 Task: Search one way flight ticket for 2 adults, 4 children and 1 infant on lap in business from Seattle: King County International Airport (boeing Field) to Evansville: Evansville Regional Airport on 5-3-2023. Choice of flights is Sun country airlines. Number of bags: 8 checked bags. Price is upto 78000. Outbound departure time preference is 4:00.
Action: Mouse moved to (302, 260)
Screenshot: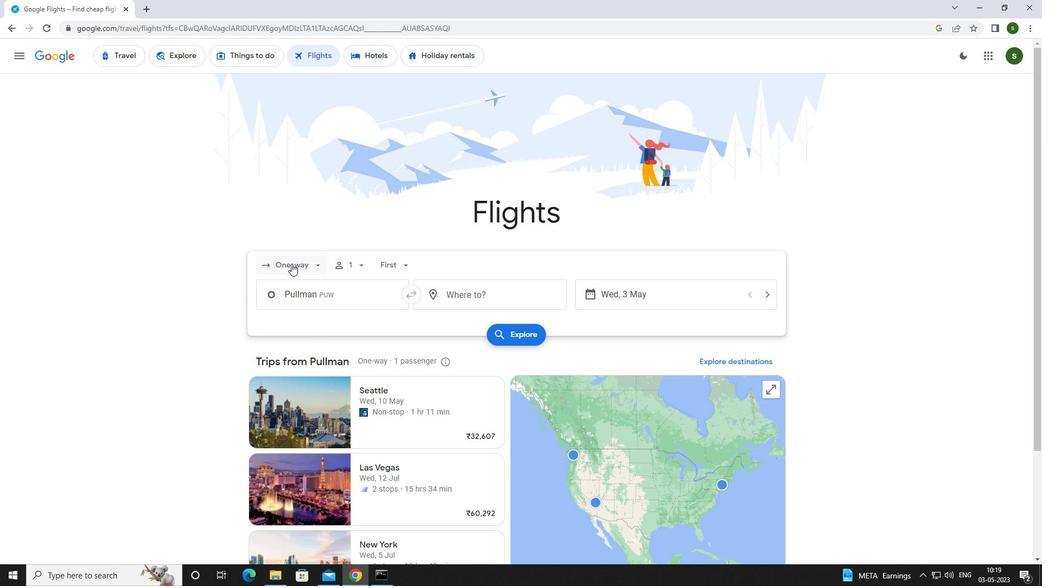 
Action: Mouse pressed left at (302, 260)
Screenshot: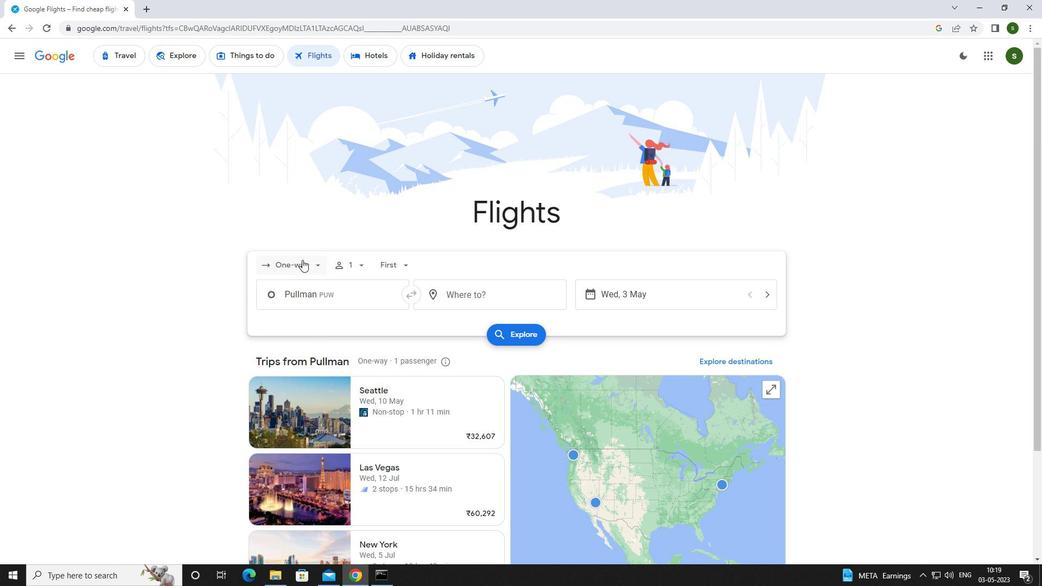 
Action: Mouse moved to (311, 316)
Screenshot: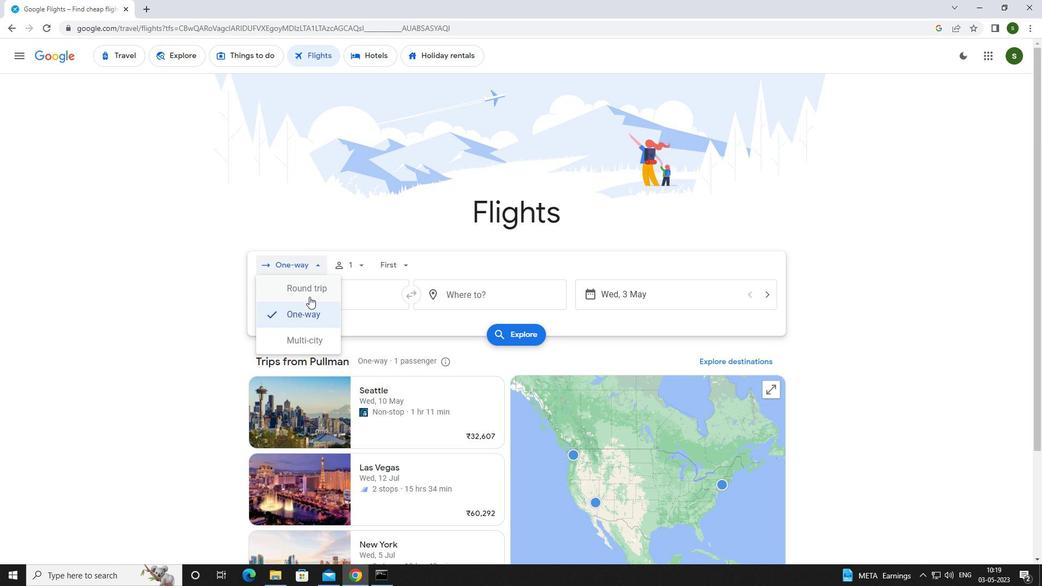 
Action: Mouse pressed left at (311, 316)
Screenshot: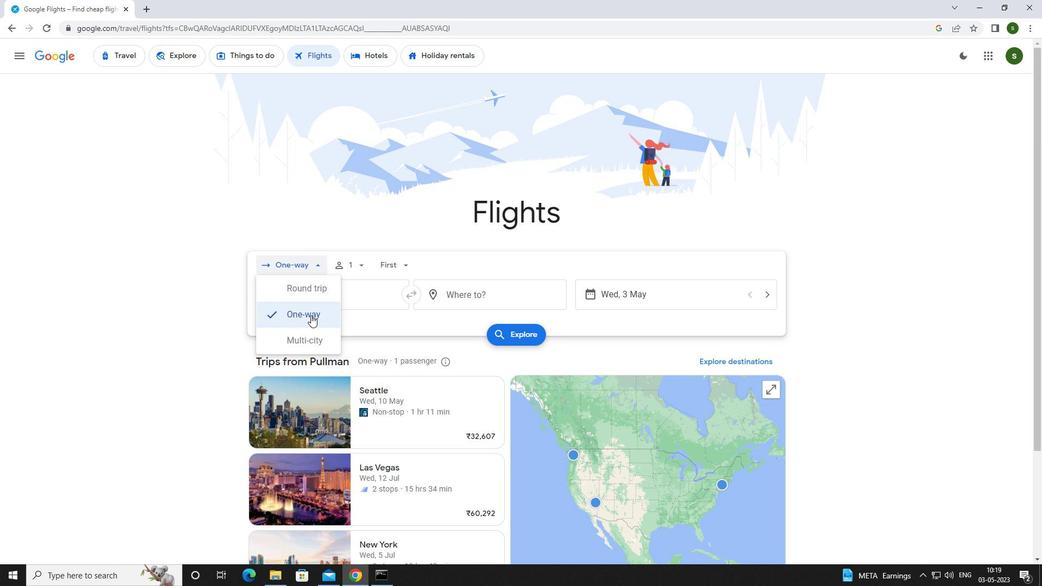 
Action: Mouse moved to (367, 269)
Screenshot: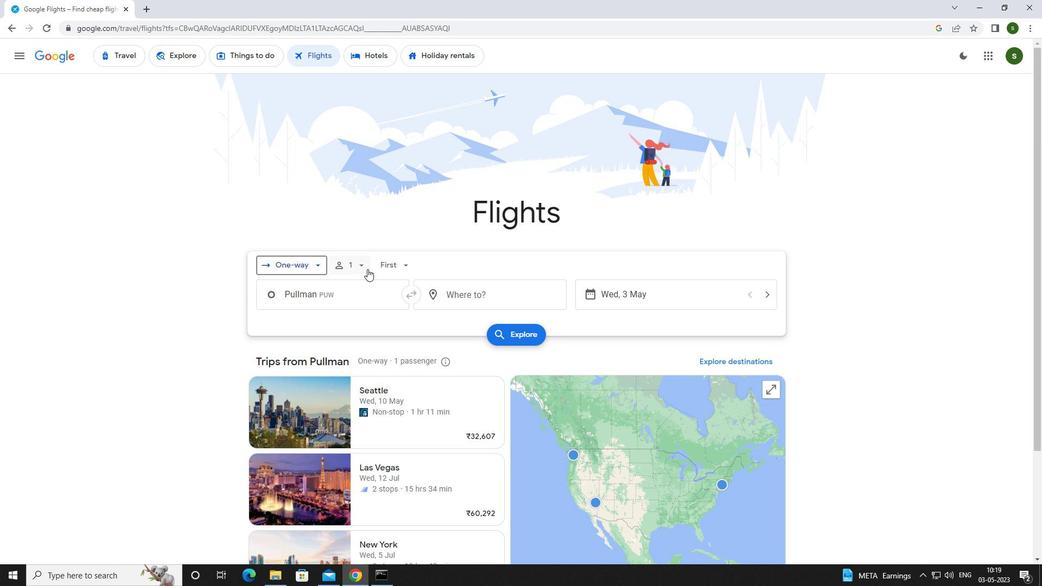 
Action: Mouse pressed left at (367, 269)
Screenshot: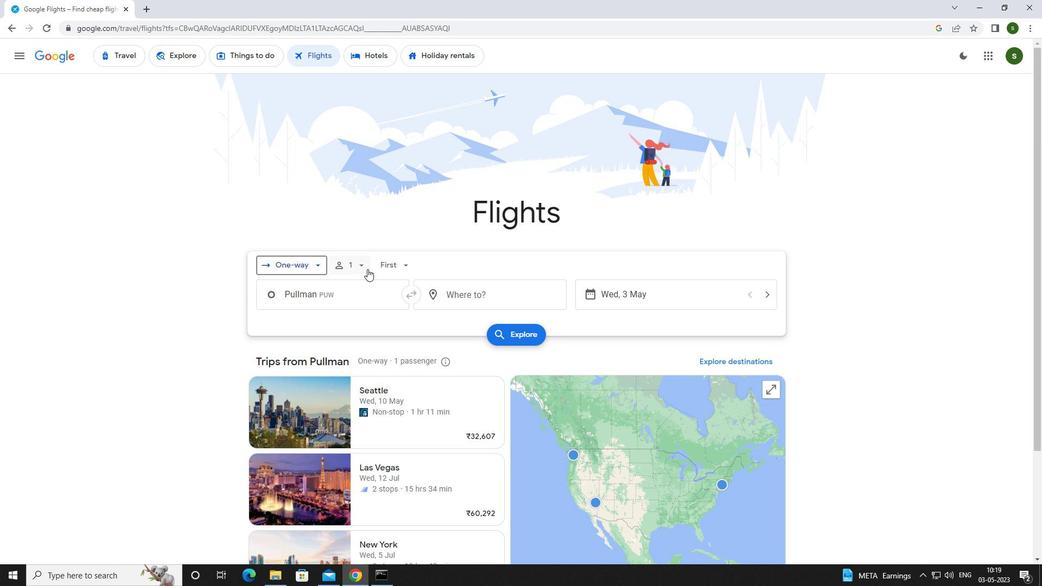 
Action: Mouse moved to (446, 293)
Screenshot: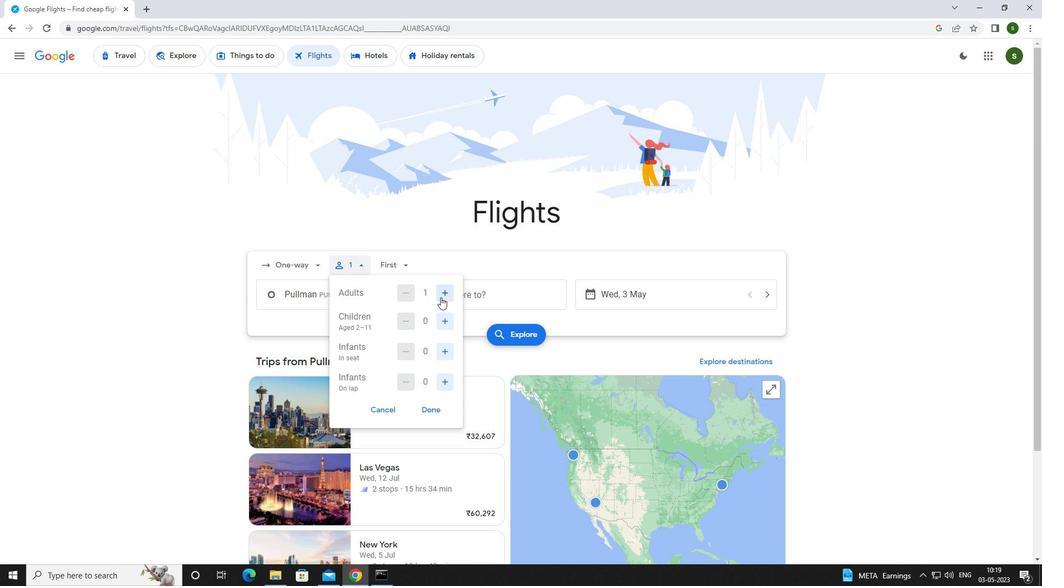 
Action: Mouse pressed left at (446, 293)
Screenshot: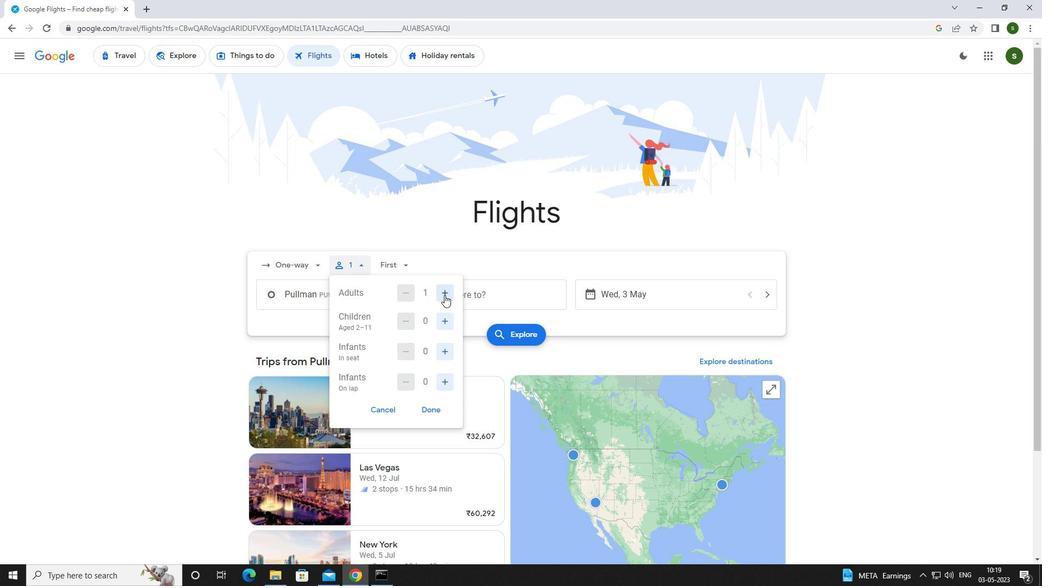 
Action: Mouse moved to (449, 322)
Screenshot: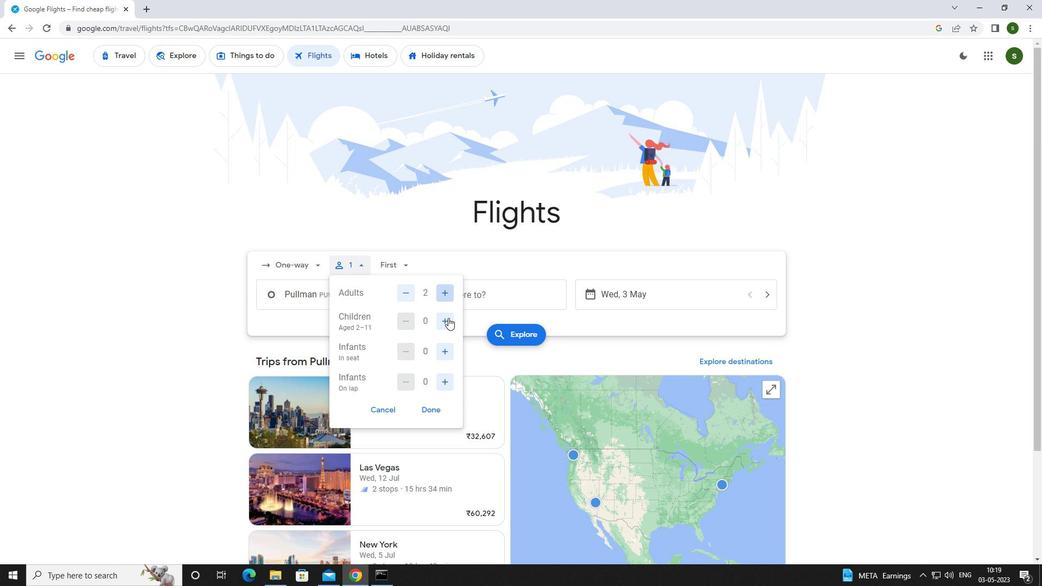 
Action: Mouse pressed left at (449, 322)
Screenshot: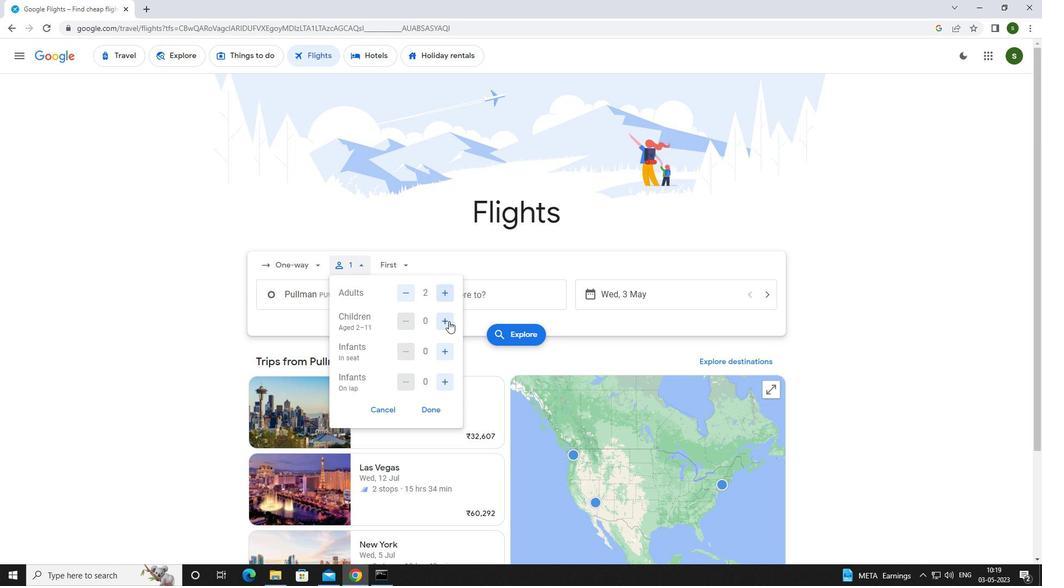 
Action: Mouse pressed left at (449, 322)
Screenshot: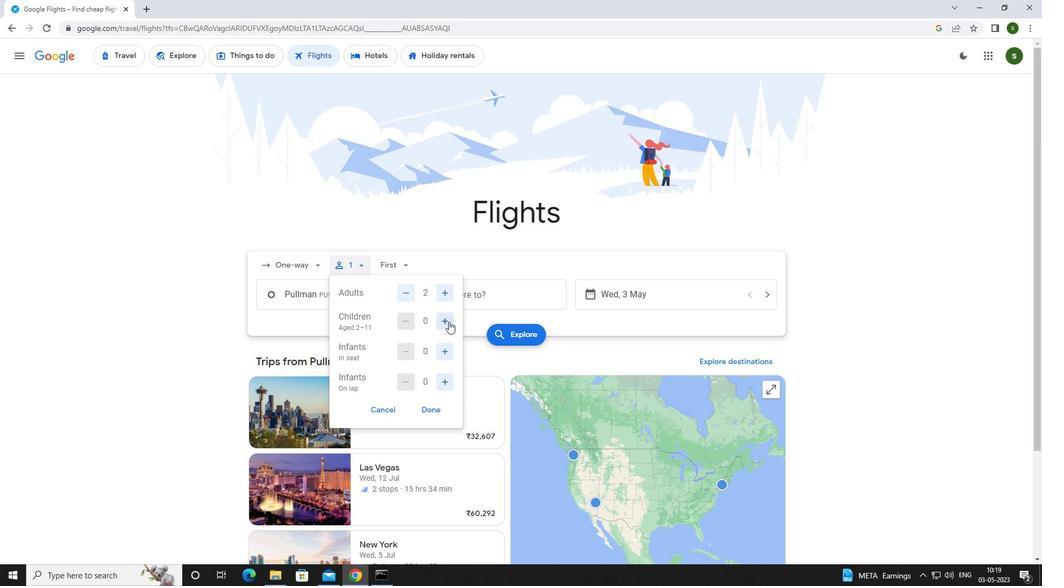 
Action: Mouse pressed left at (449, 322)
Screenshot: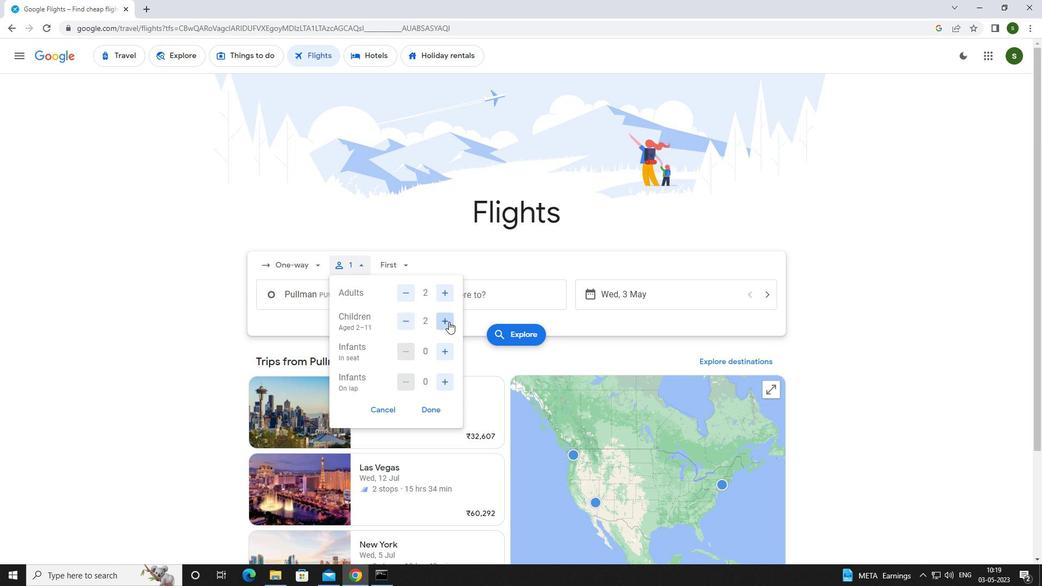 
Action: Mouse pressed left at (449, 322)
Screenshot: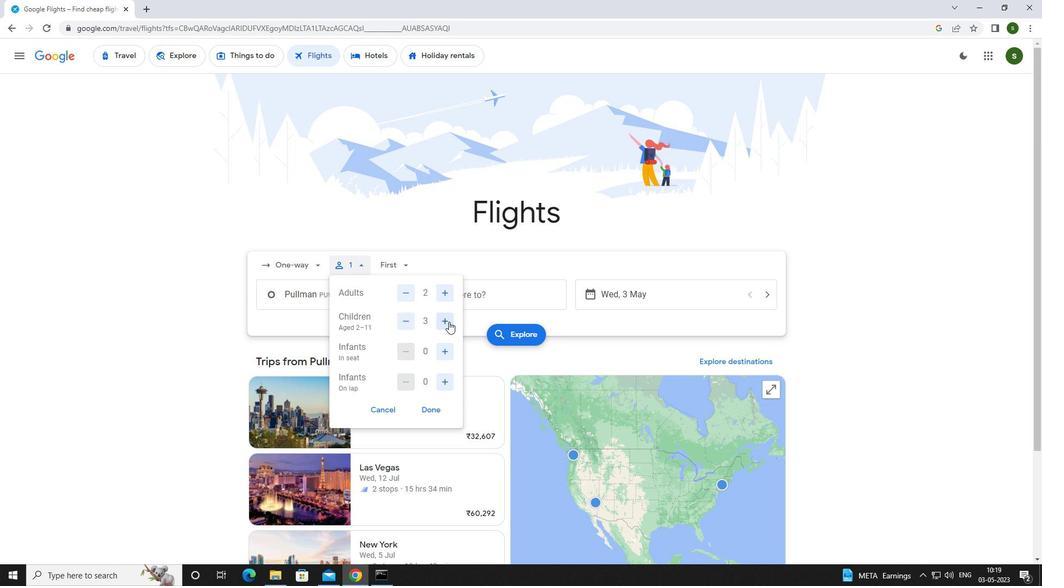 
Action: Mouse moved to (445, 375)
Screenshot: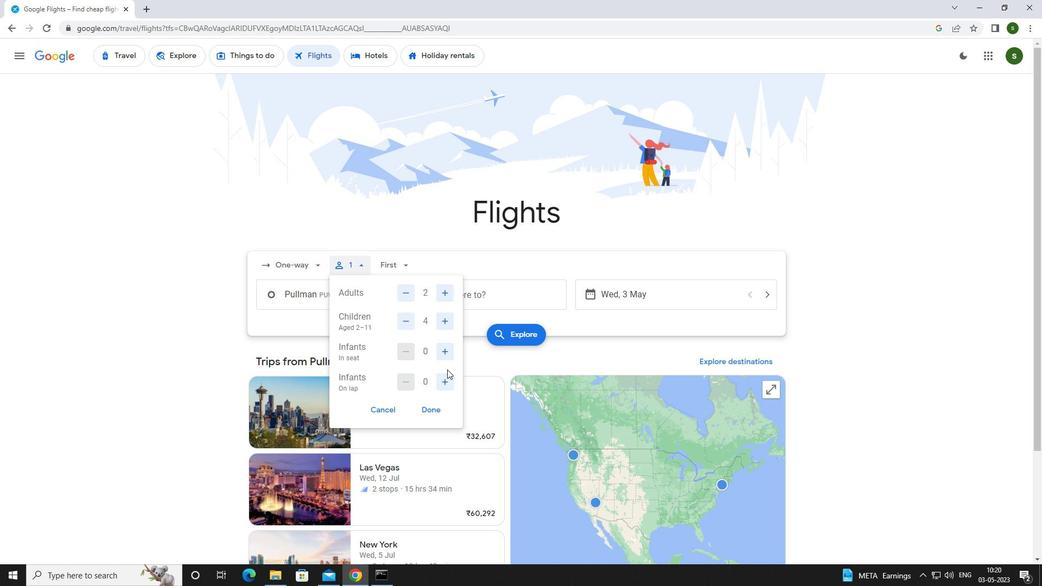 
Action: Mouse pressed left at (445, 375)
Screenshot: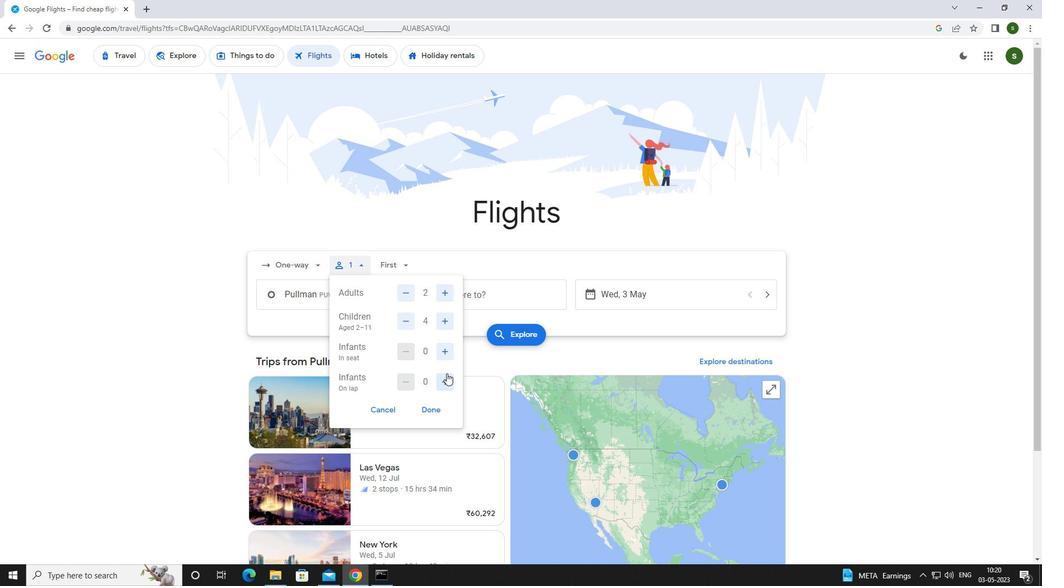 
Action: Mouse moved to (400, 261)
Screenshot: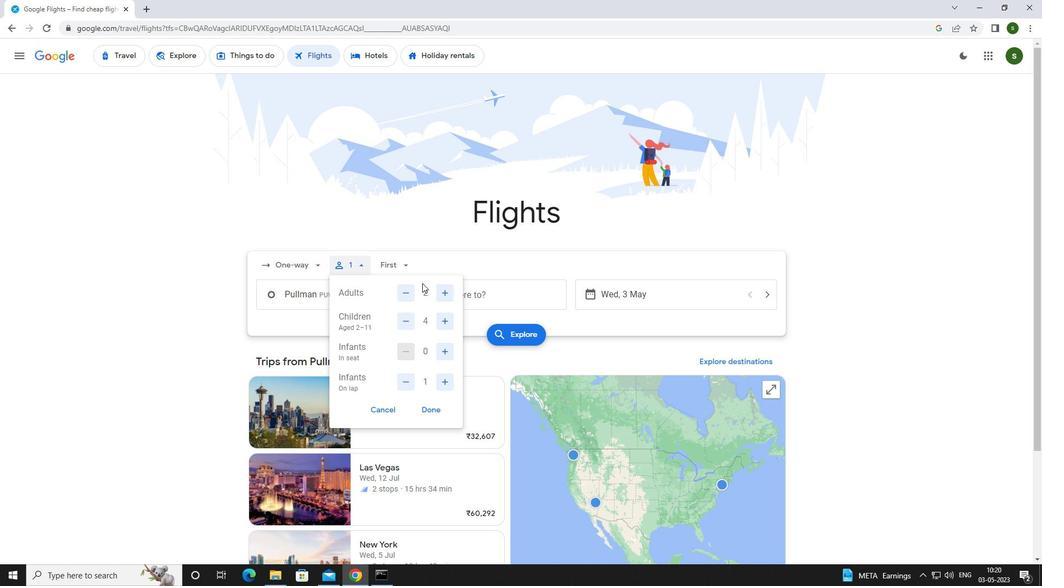 
Action: Mouse pressed left at (400, 261)
Screenshot: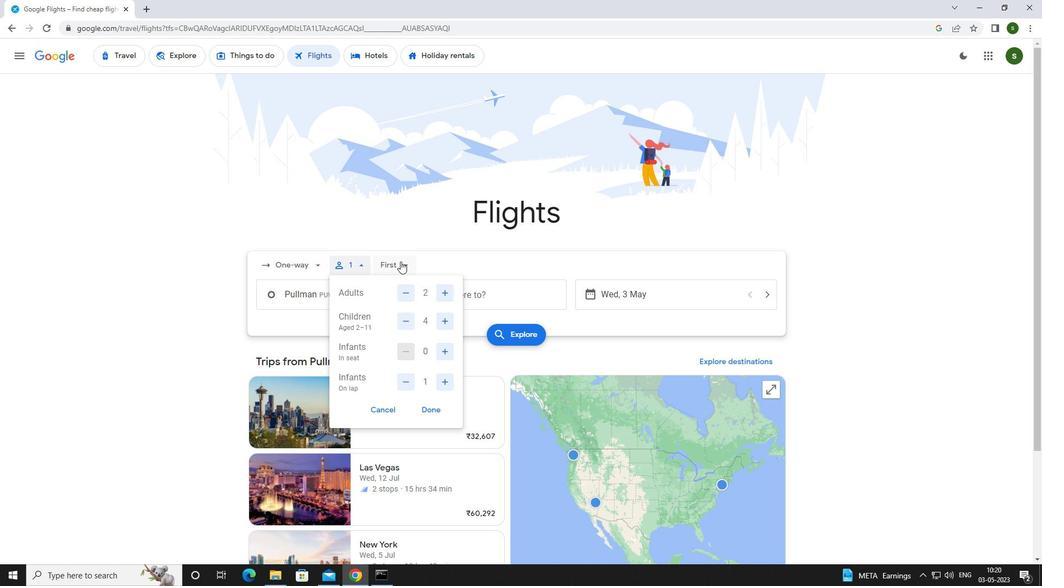 
Action: Mouse moved to (415, 343)
Screenshot: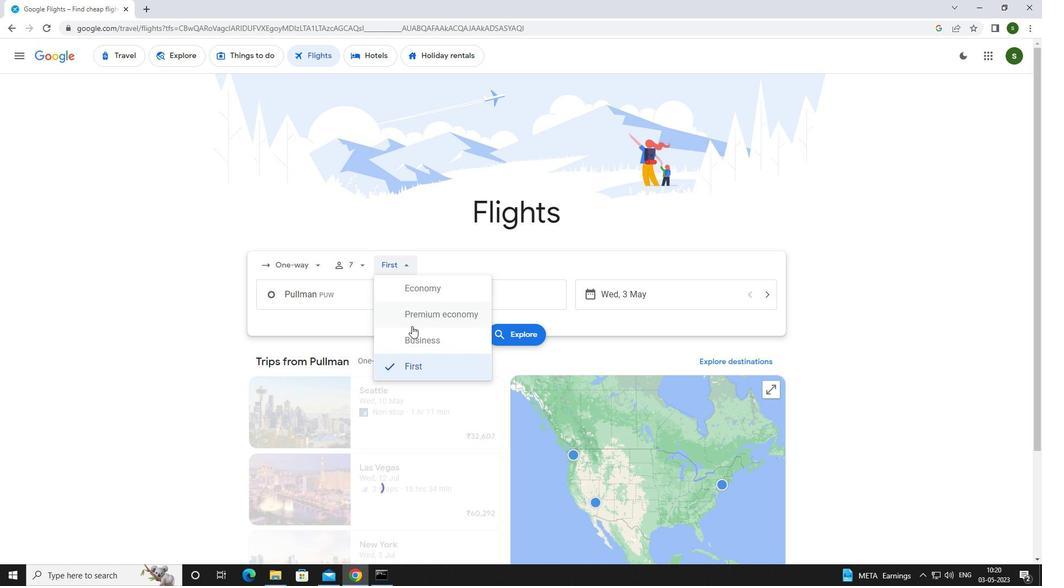 
Action: Mouse pressed left at (415, 343)
Screenshot: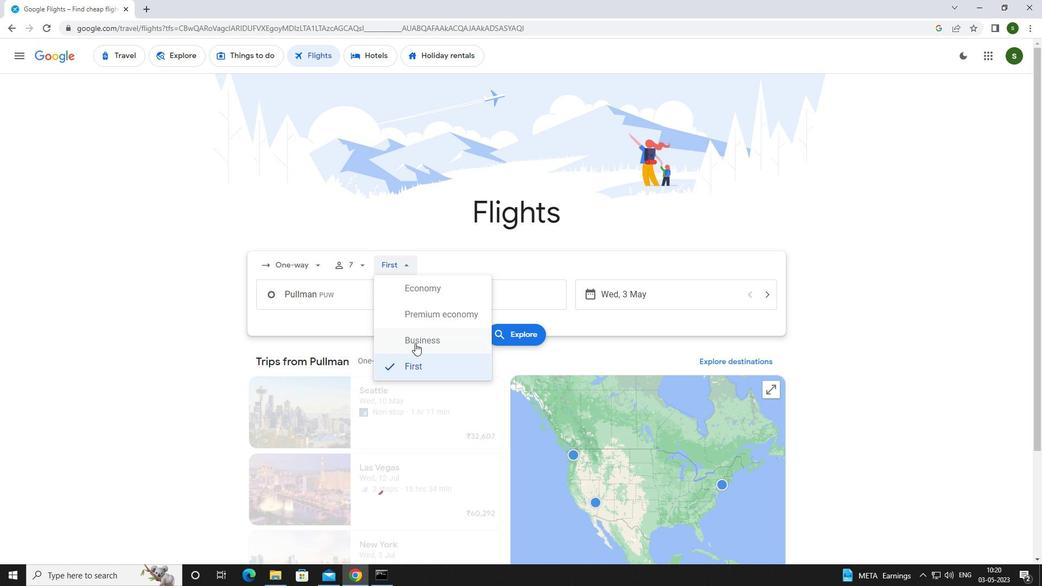 
Action: Mouse moved to (380, 296)
Screenshot: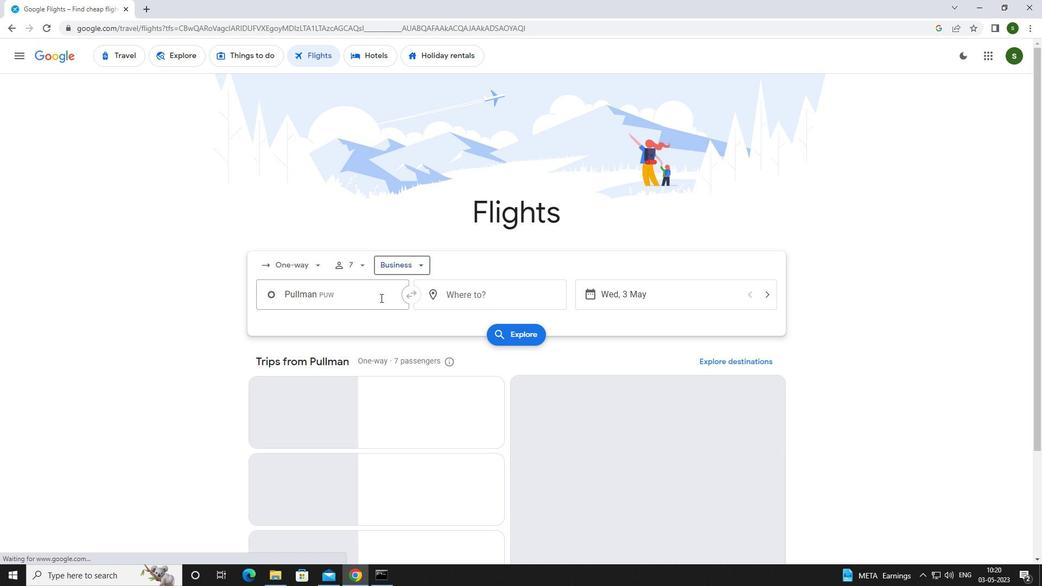 
Action: Mouse pressed left at (380, 296)
Screenshot: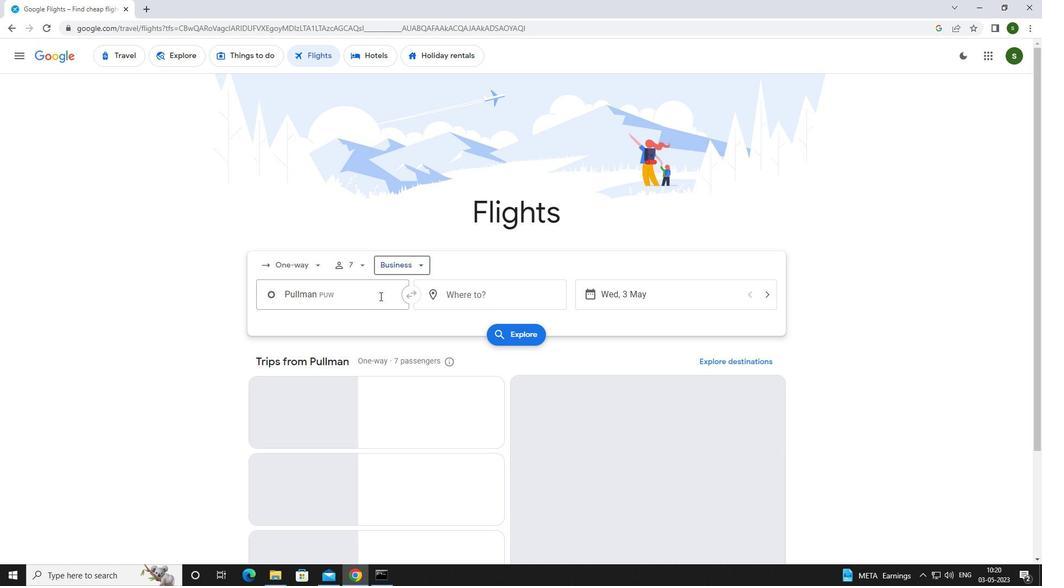 
Action: Key pressed <Key.caps_lock>k<Key.caps_lock>ing<Key.space><Key.caps_lock>c<Key.caps_lock>ou
Screenshot: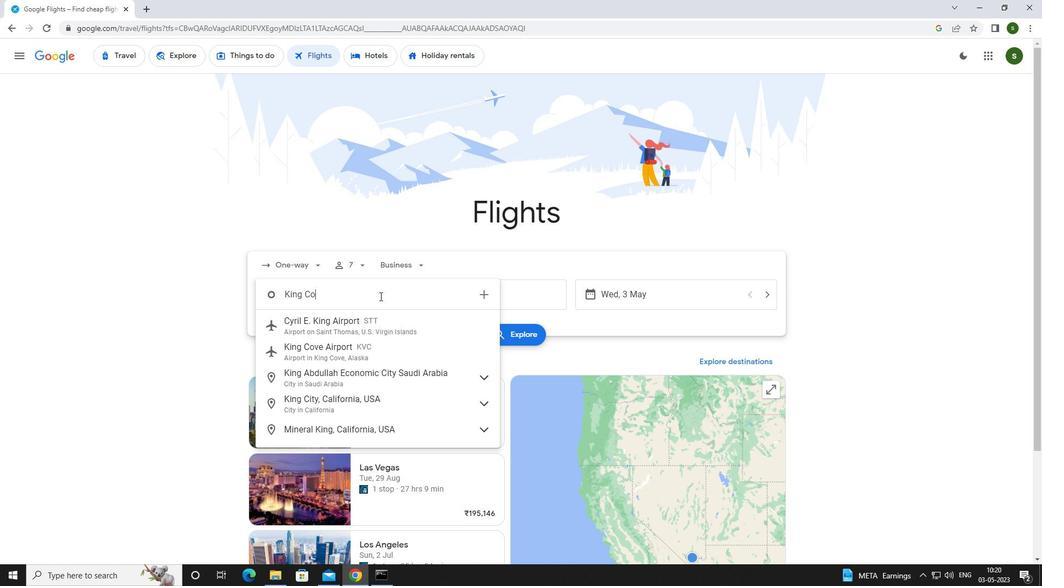 
Action: Mouse moved to (380, 296)
Screenshot: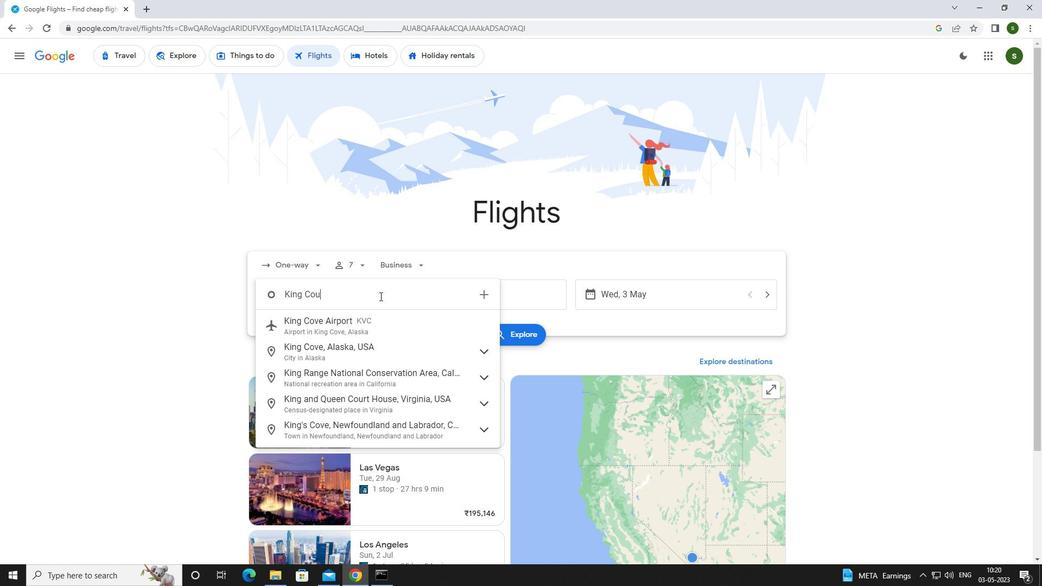 
Action: Key pressed nty
Screenshot: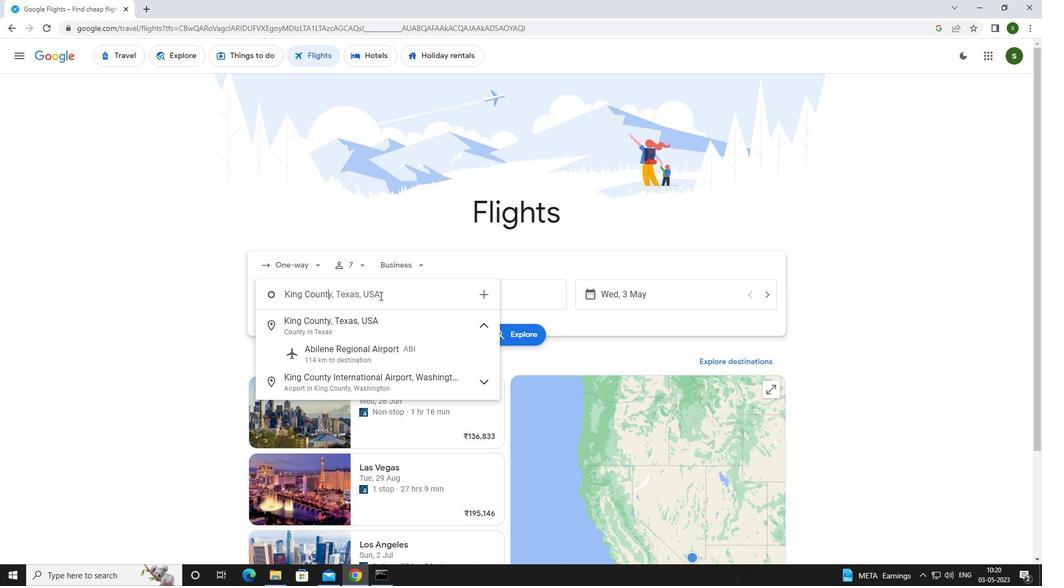 
Action: Mouse moved to (403, 381)
Screenshot: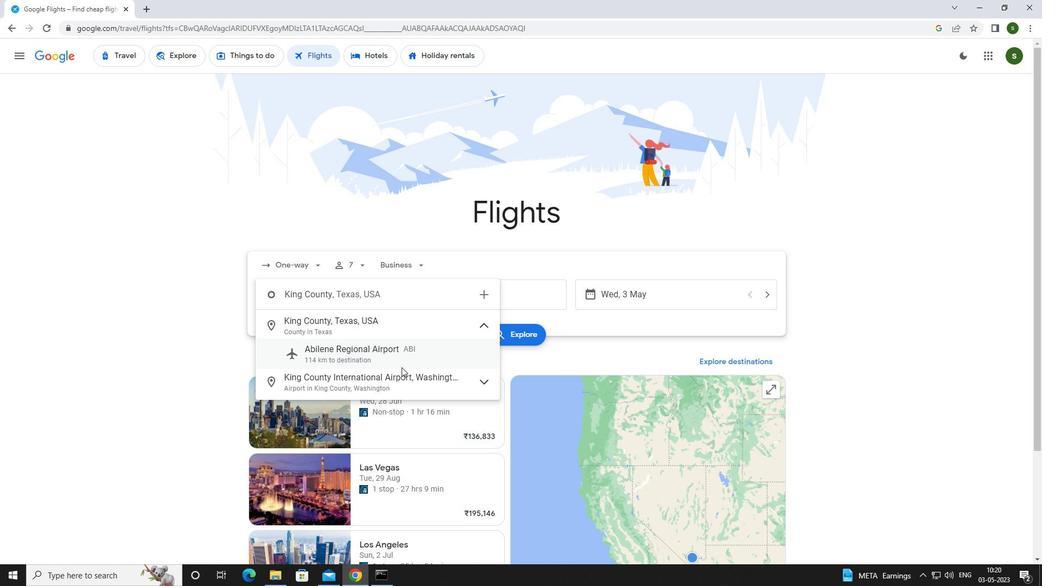 
Action: Mouse pressed left at (403, 381)
Screenshot: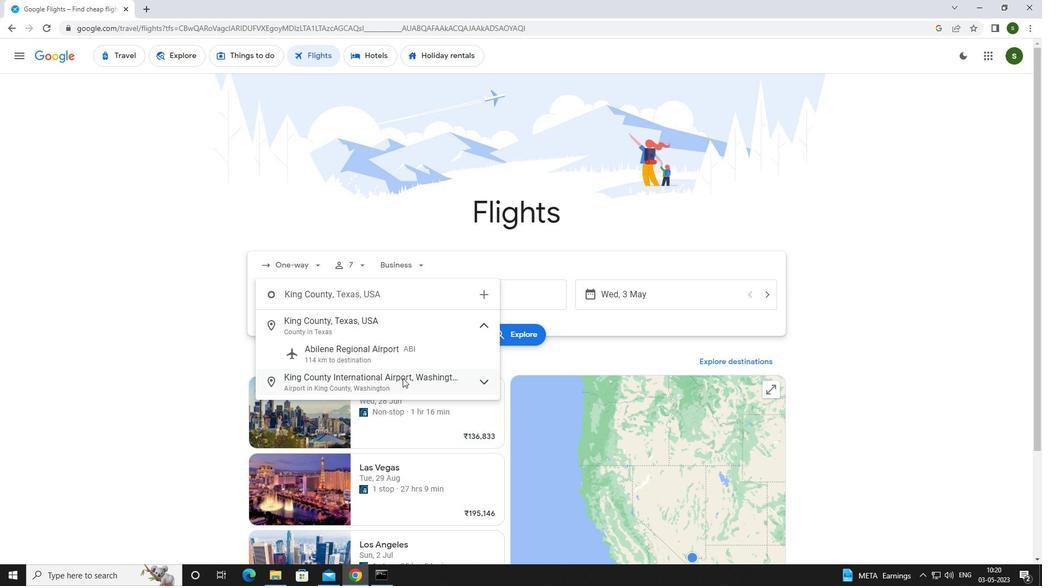 
Action: Mouse moved to (501, 300)
Screenshot: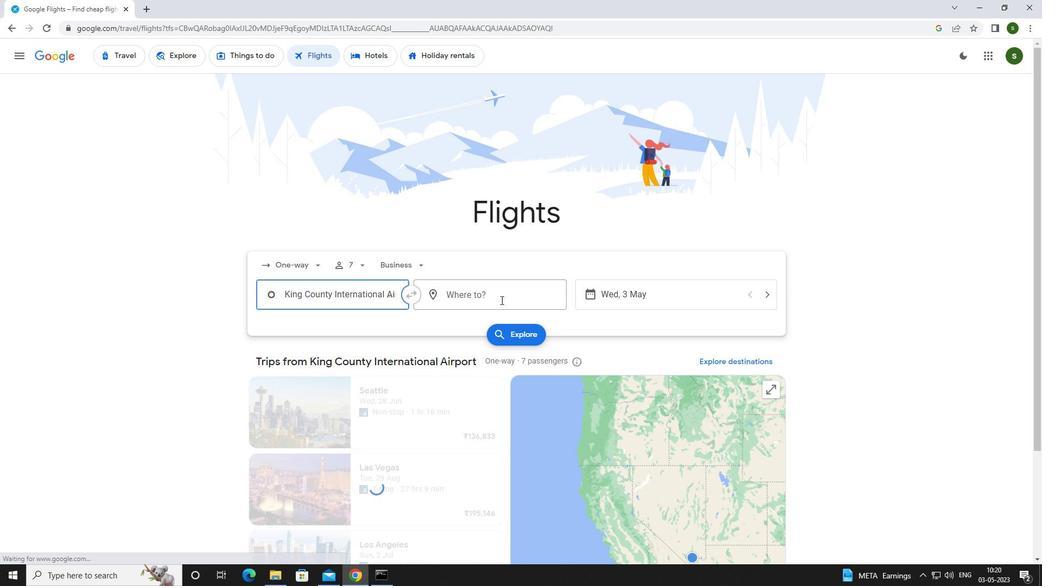 
Action: Mouse pressed left at (501, 300)
Screenshot: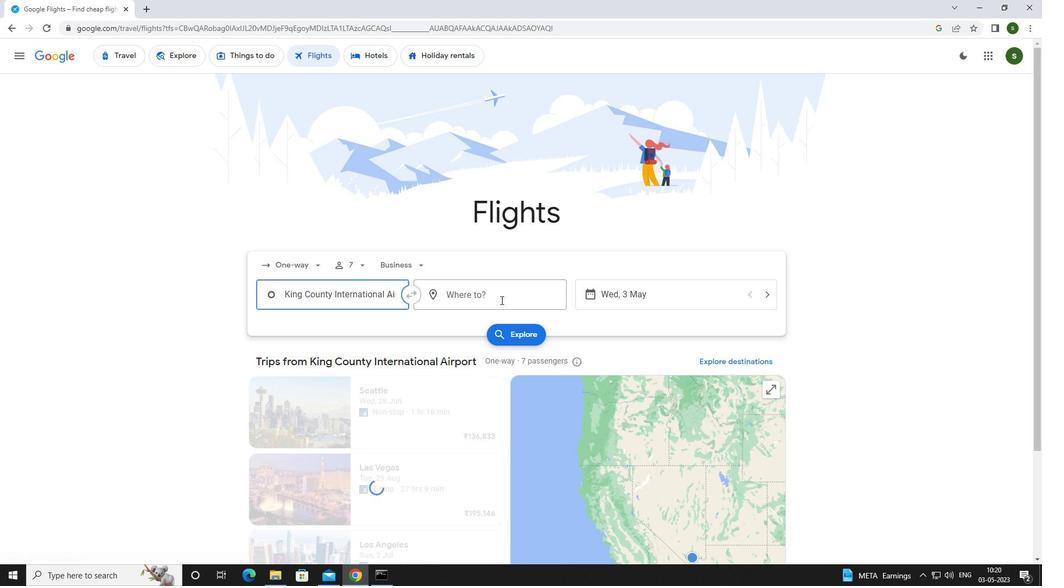 
Action: Key pressed <Key.caps_lock>e<Key.caps_lock>vansv
Screenshot: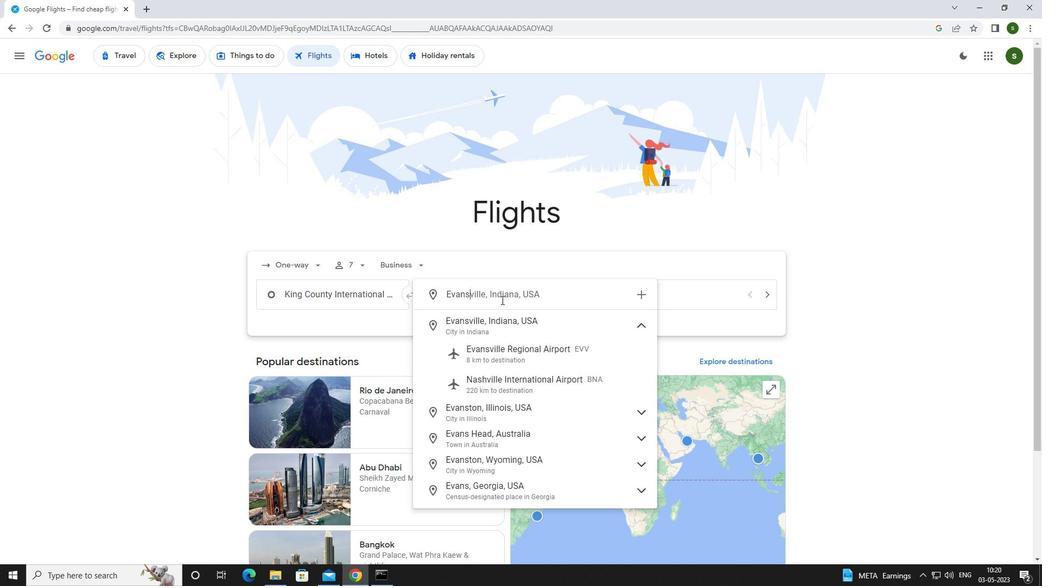 
Action: Mouse moved to (511, 344)
Screenshot: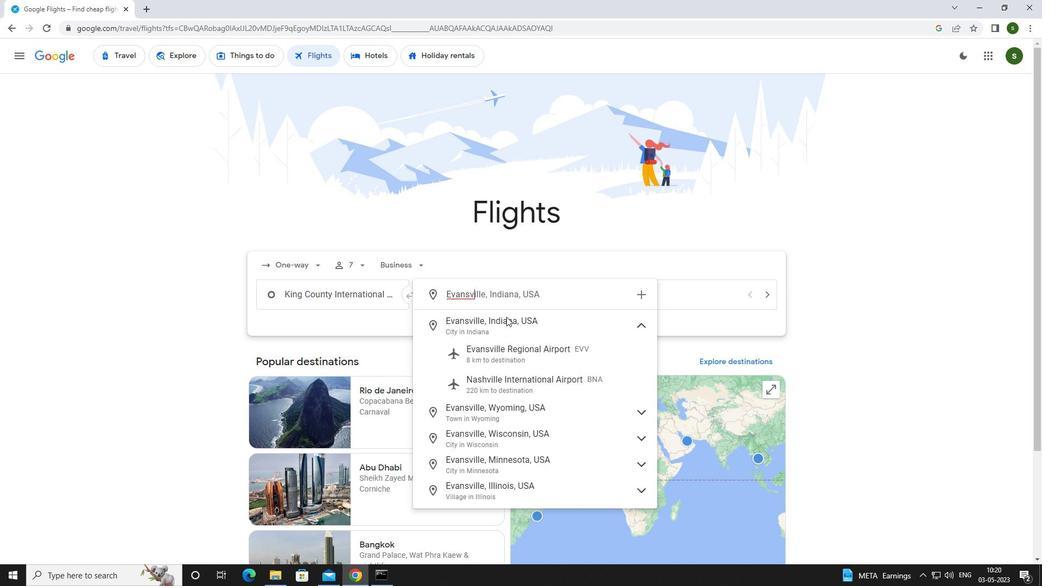 
Action: Mouse pressed left at (511, 344)
Screenshot: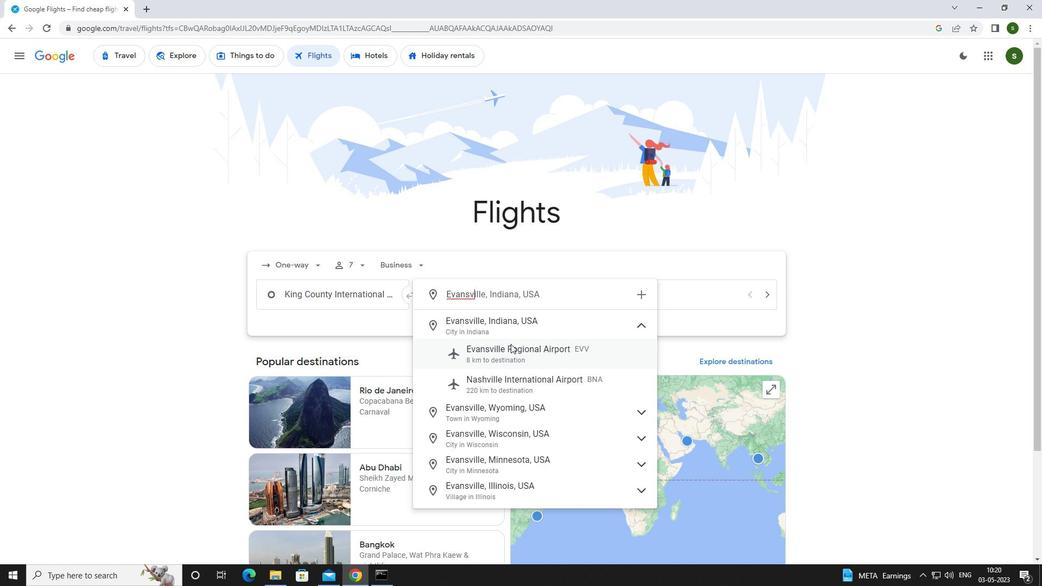 
Action: Mouse moved to (669, 291)
Screenshot: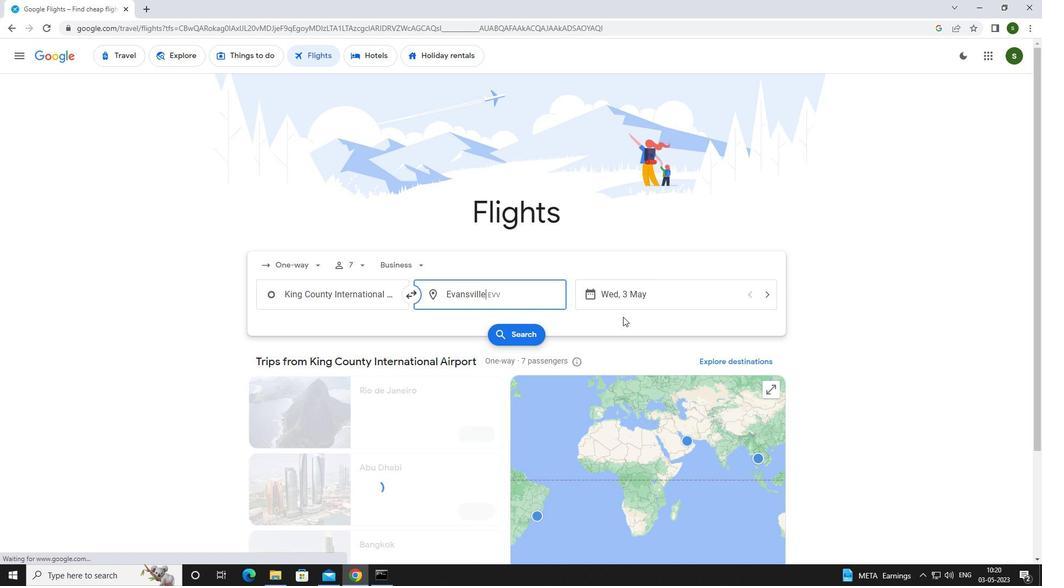 
Action: Mouse pressed left at (669, 291)
Screenshot: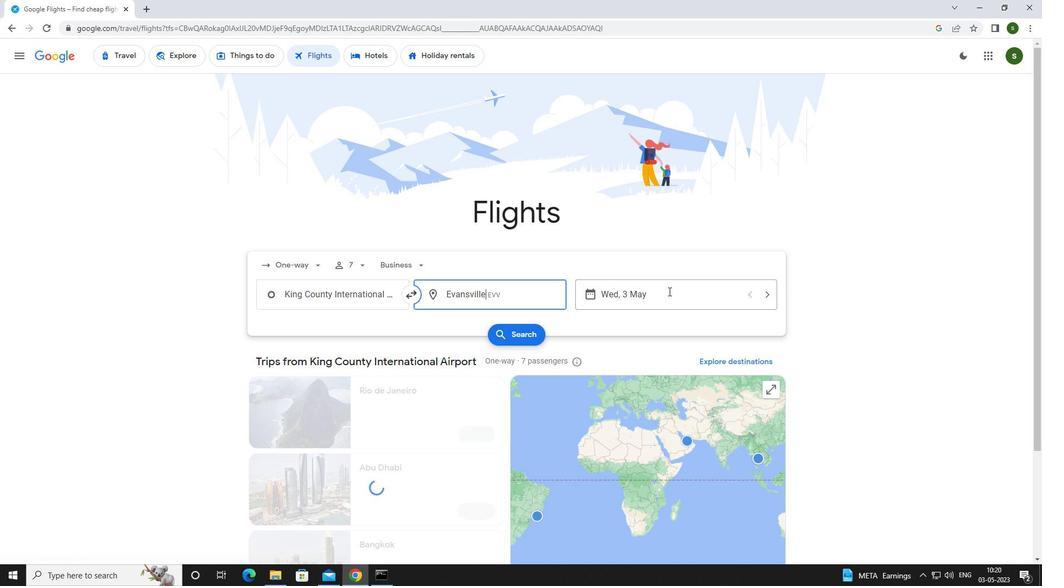 
Action: Mouse moved to (461, 363)
Screenshot: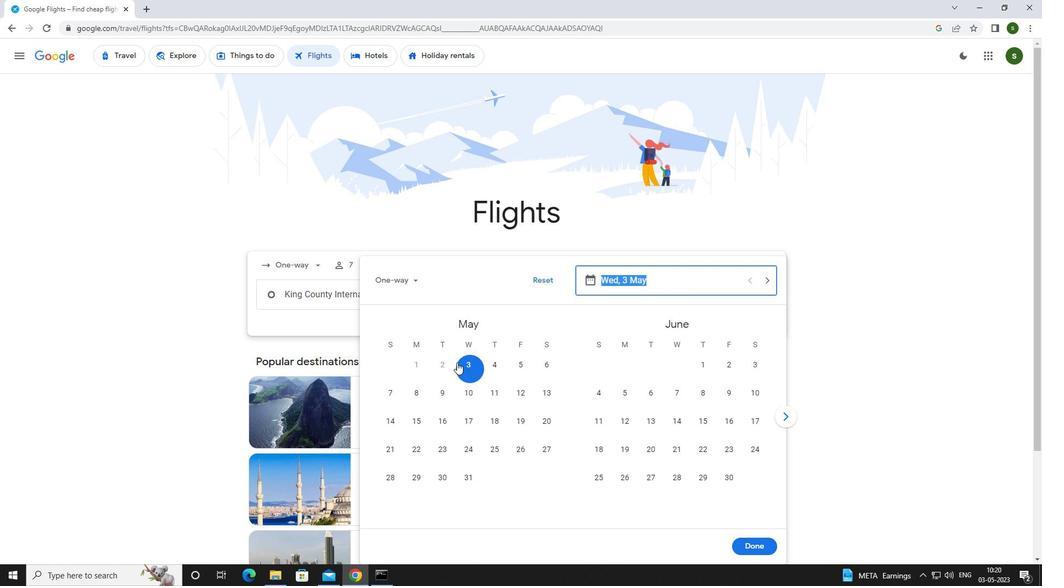 
Action: Mouse pressed left at (461, 363)
Screenshot: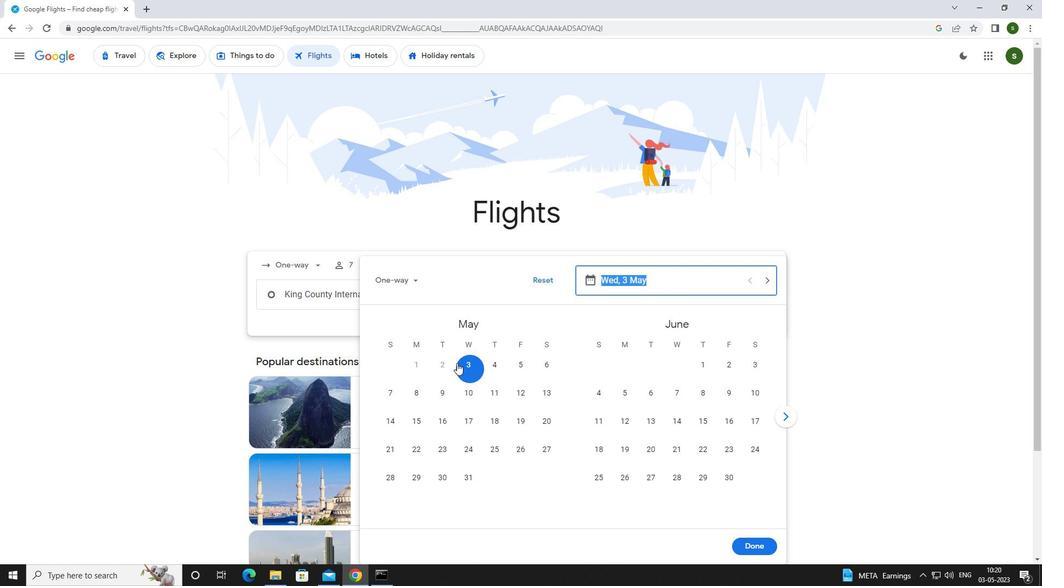 
Action: Mouse moved to (745, 541)
Screenshot: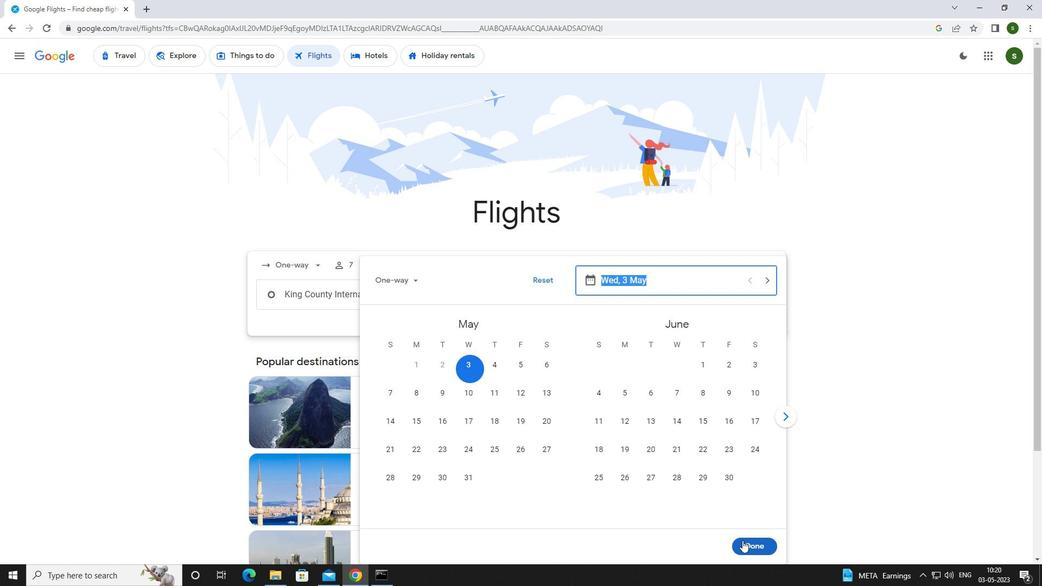 
Action: Mouse pressed left at (745, 541)
Screenshot: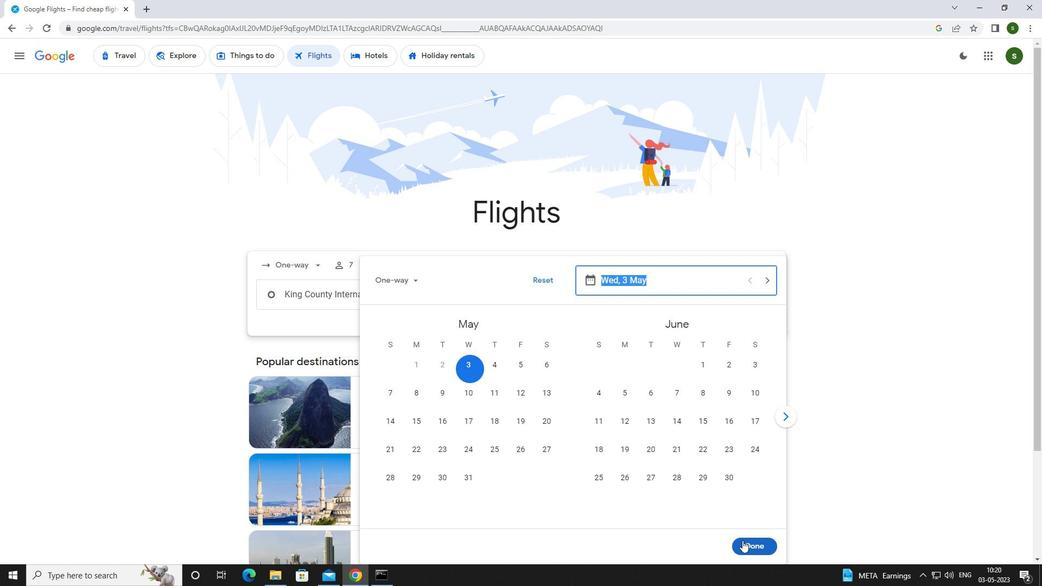 
Action: Mouse moved to (509, 337)
Screenshot: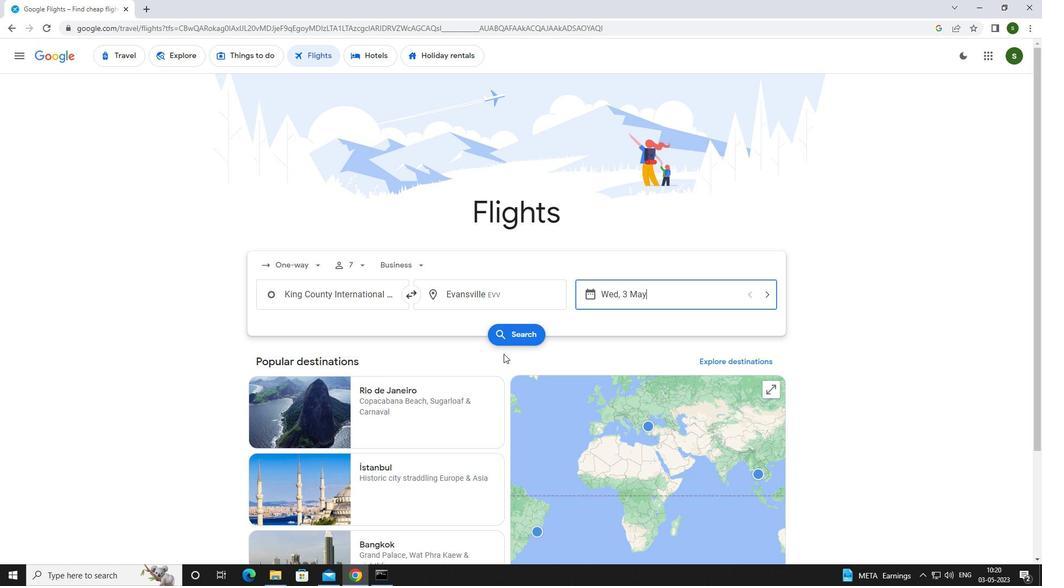 
Action: Mouse pressed left at (509, 337)
Screenshot: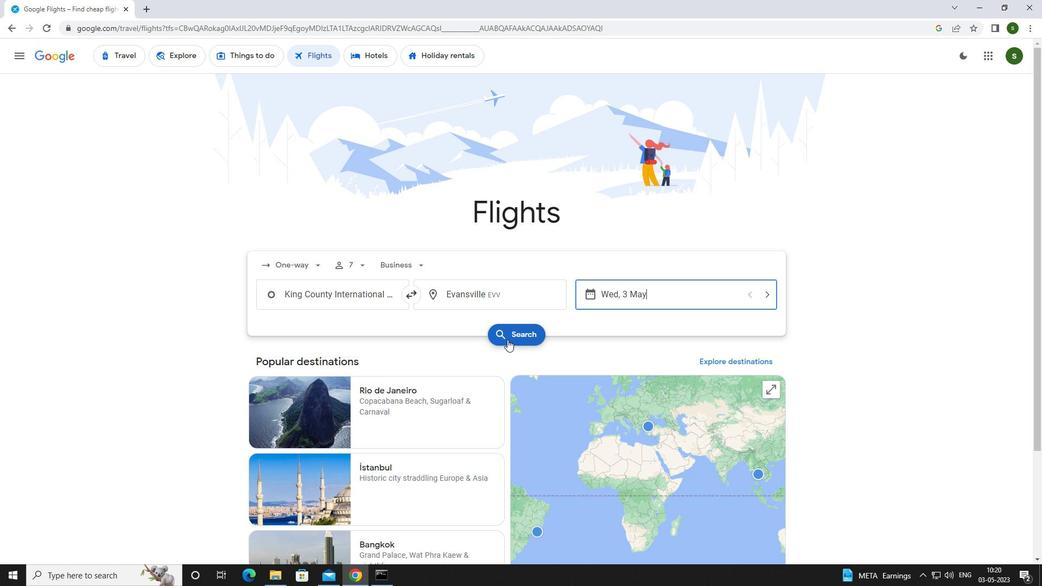 
Action: Mouse moved to (277, 156)
Screenshot: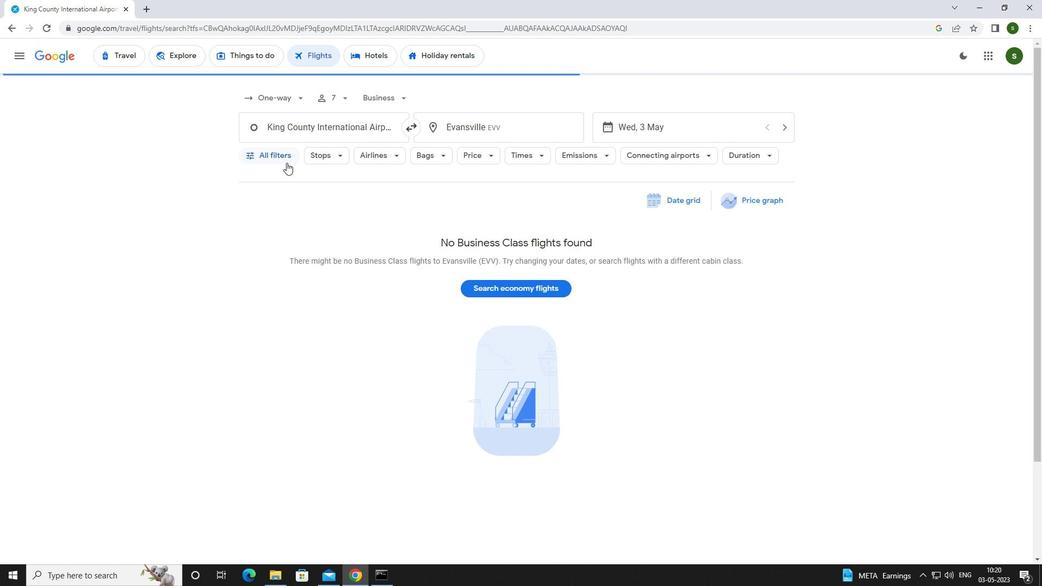 
Action: Mouse pressed left at (277, 156)
Screenshot: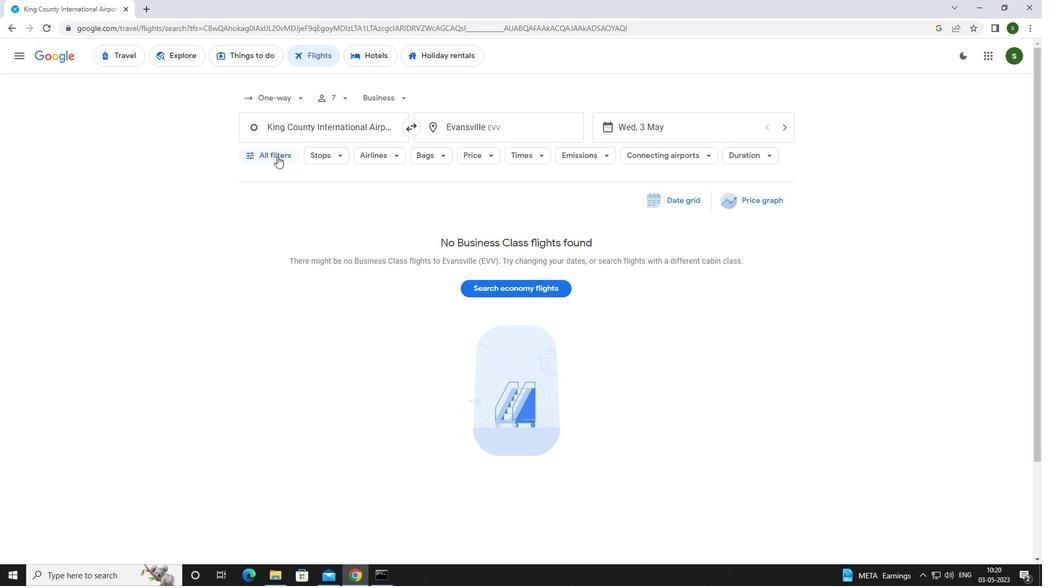 
Action: Mouse moved to (406, 383)
Screenshot: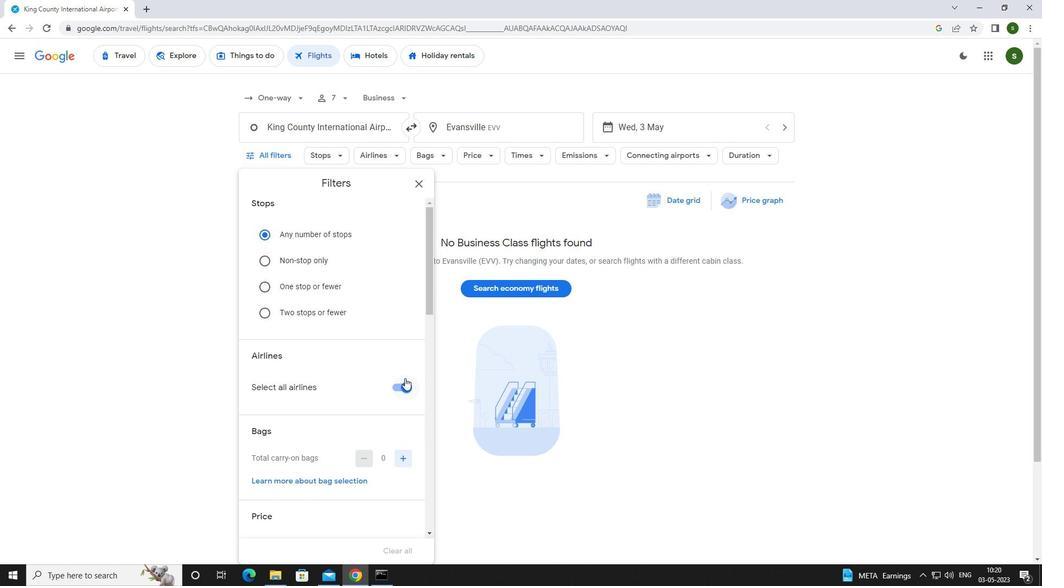 
Action: Mouse pressed left at (406, 383)
Screenshot: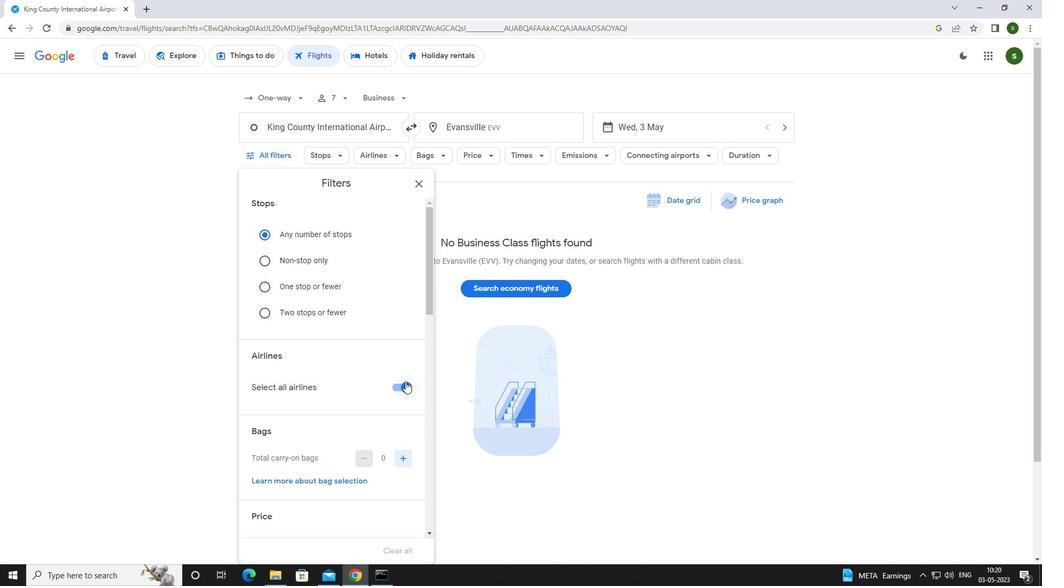 
Action: Mouse moved to (387, 288)
Screenshot: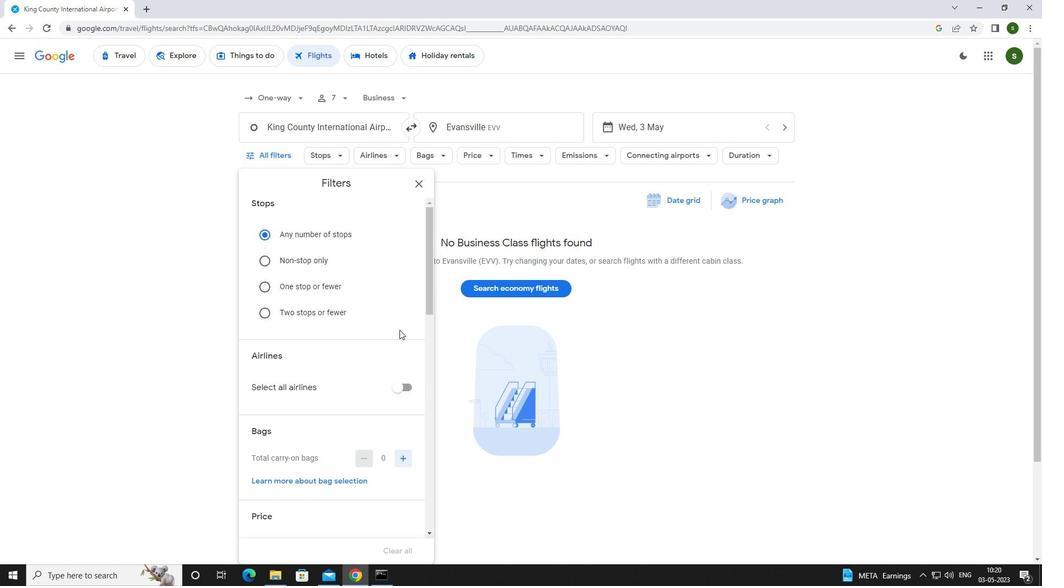 
Action: Mouse scrolled (387, 287) with delta (0, 0)
Screenshot: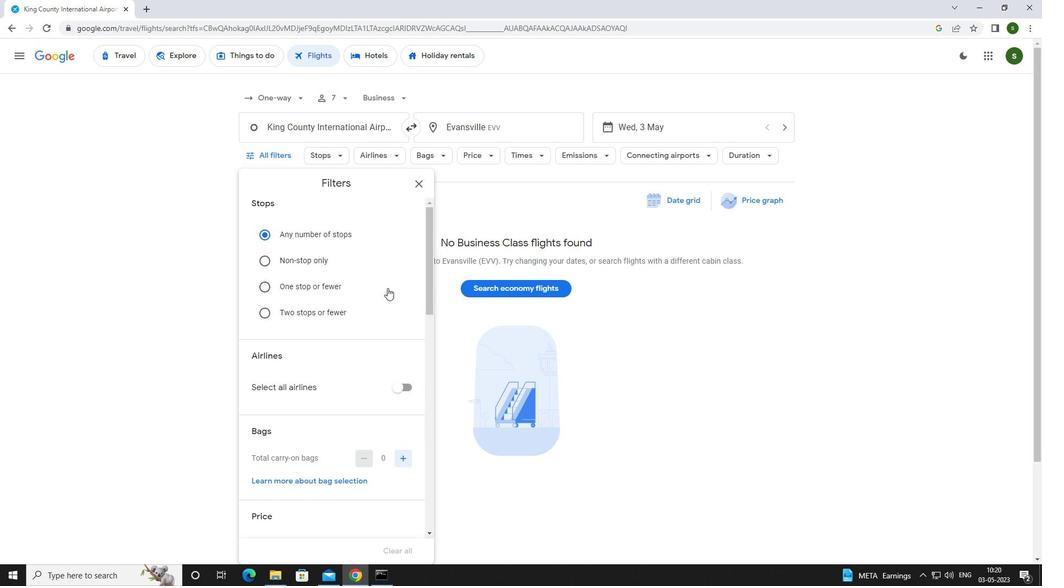 
Action: Mouse scrolled (387, 287) with delta (0, 0)
Screenshot: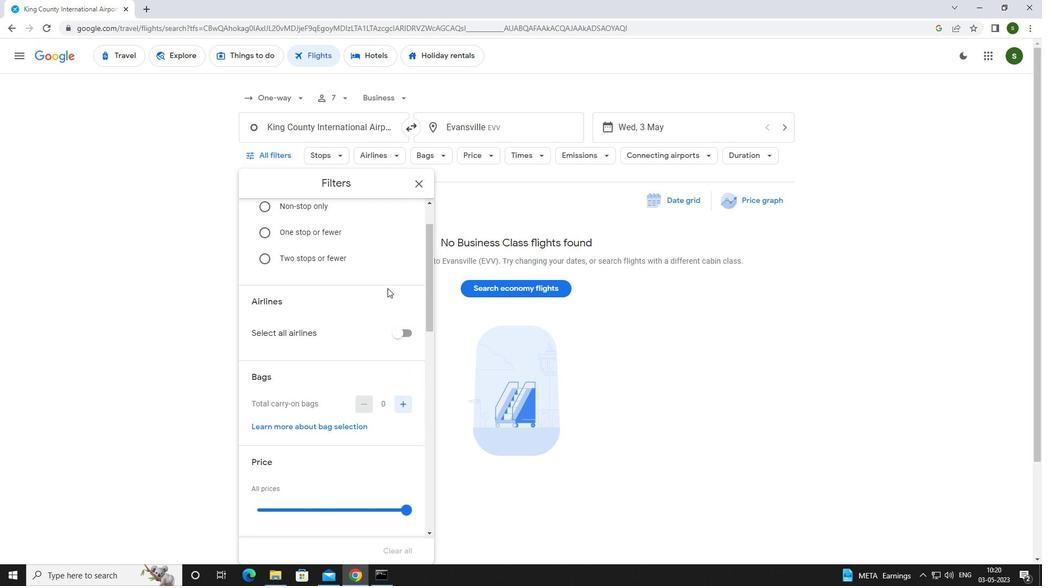 
Action: Mouse scrolled (387, 287) with delta (0, 0)
Screenshot: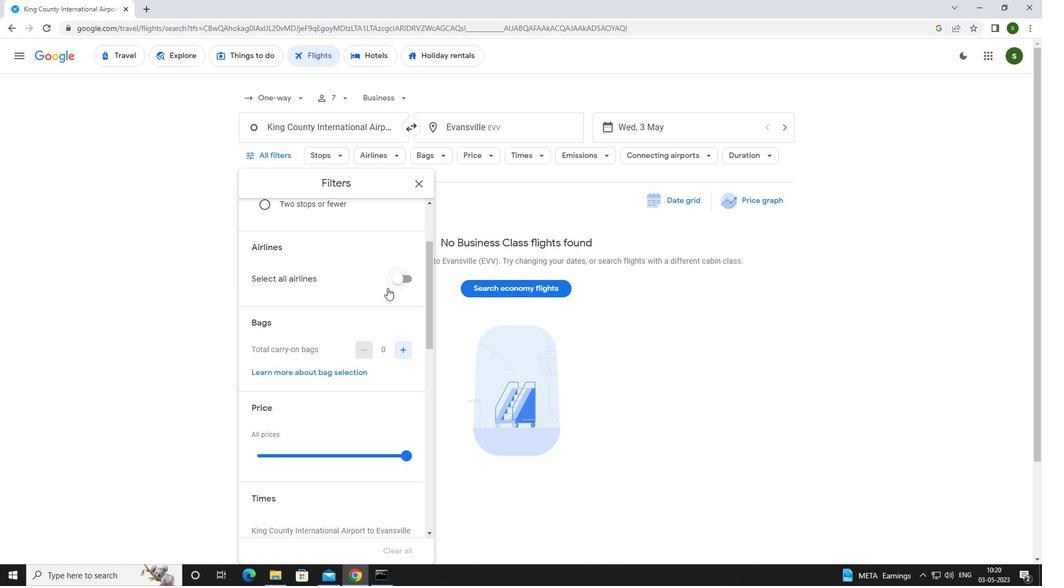 
Action: Mouse scrolled (387, 288) with delta (0, 0)
Screenshot: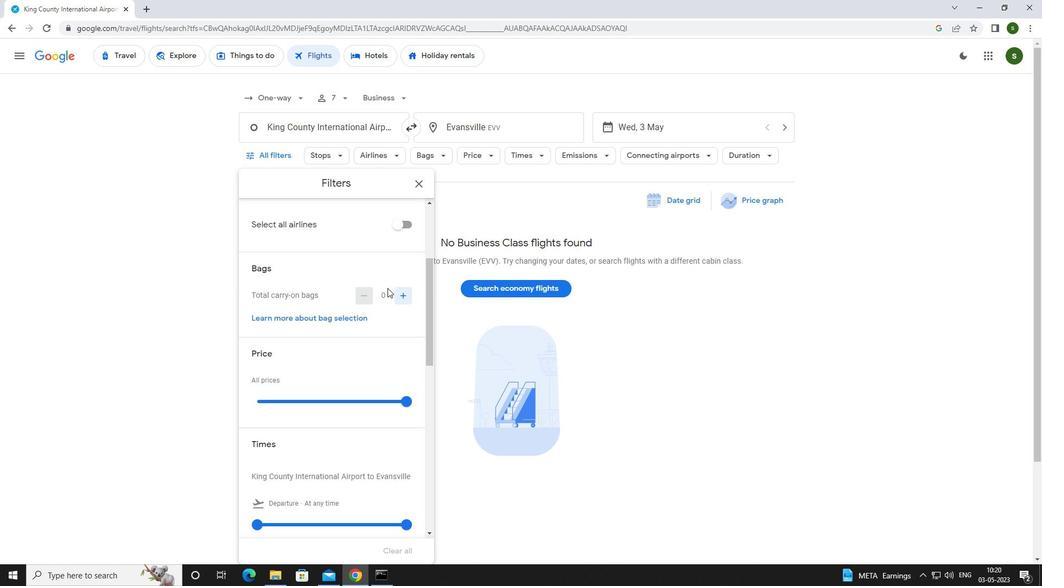
Action: Mouse scrolled (387, 288) with delta (0, 0)
Screenshot: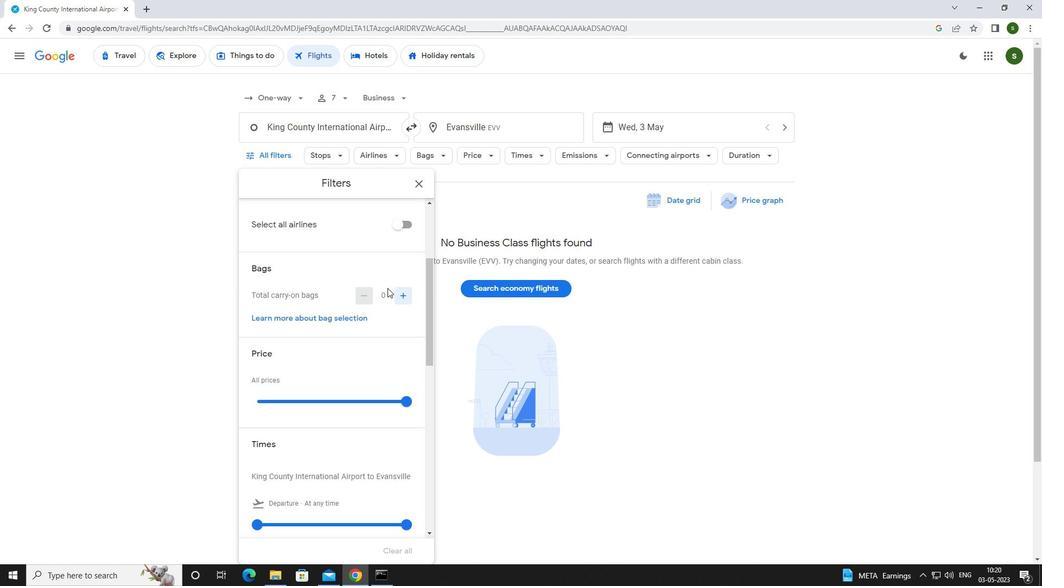 
Action: Mouse scrolled (387, 287) with delta (0, 0)
Screenshot: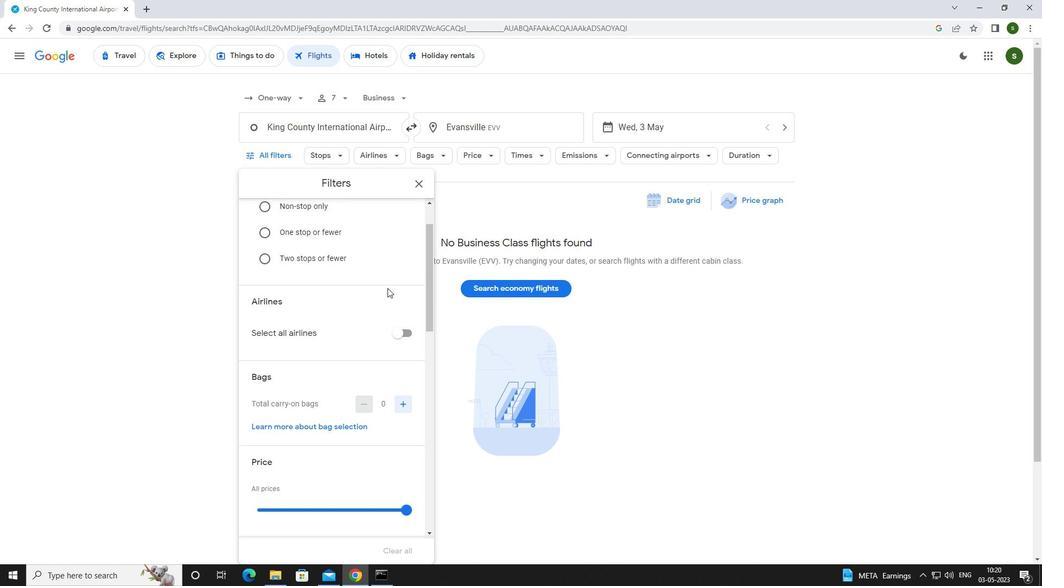 
Action: Mouse scrolled (387, 287) with delta (0, 0)
Screenshot: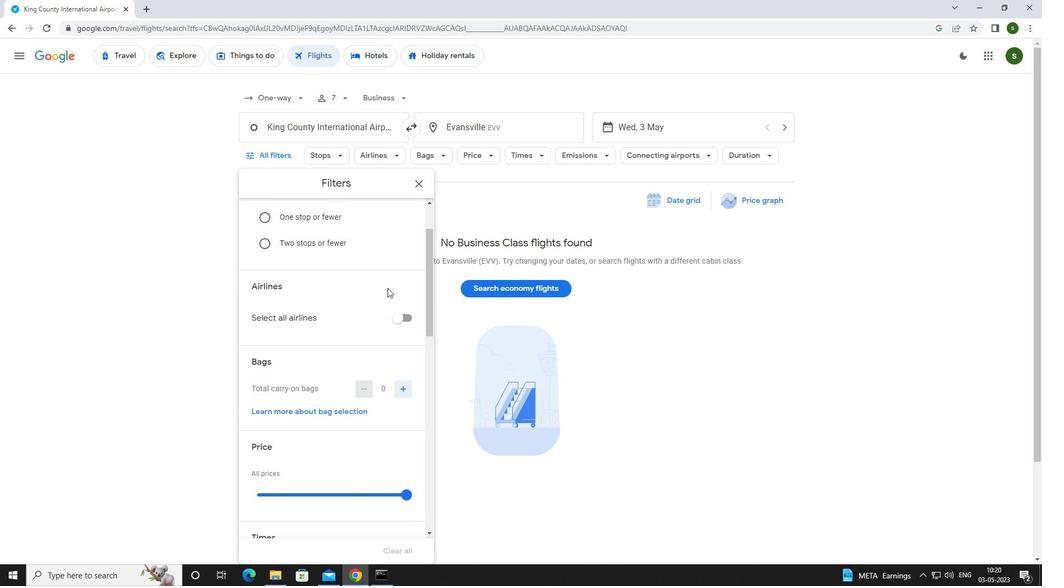 
Action: Mouse moved to (406, 296)
Screenshot: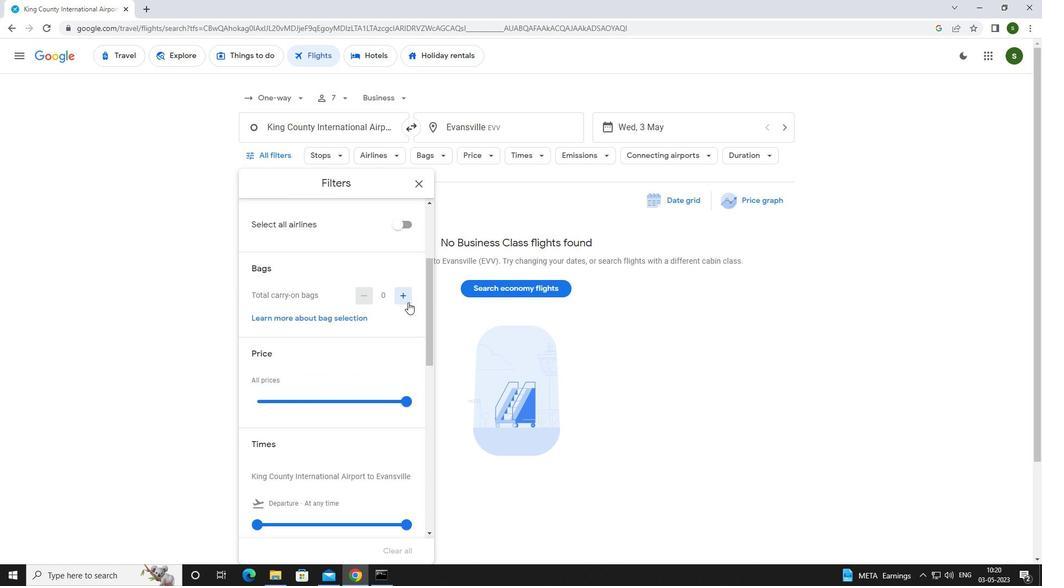 
Action: Mouse pressed left at (406, 296)
Screenshot: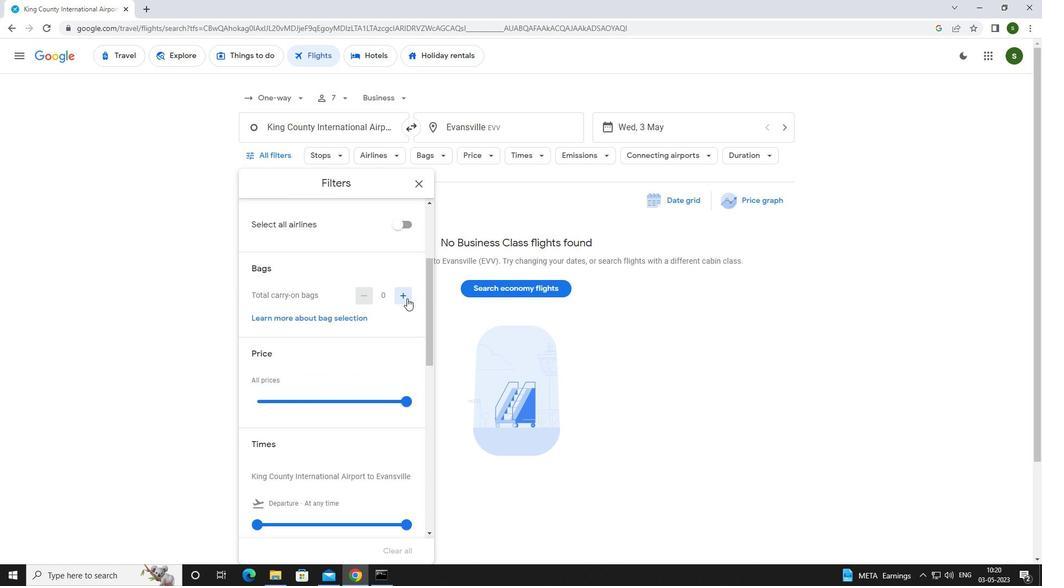 
Action: Mouse pressed left at (406, 296)
Screenshot: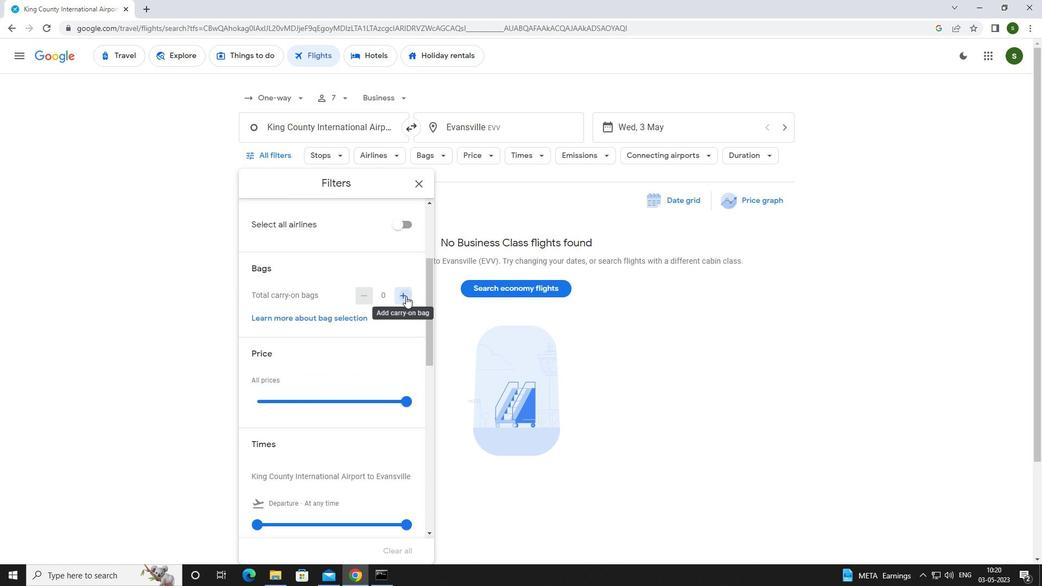 
Action: Mouse pressed left at (406, 296)
Screenshot: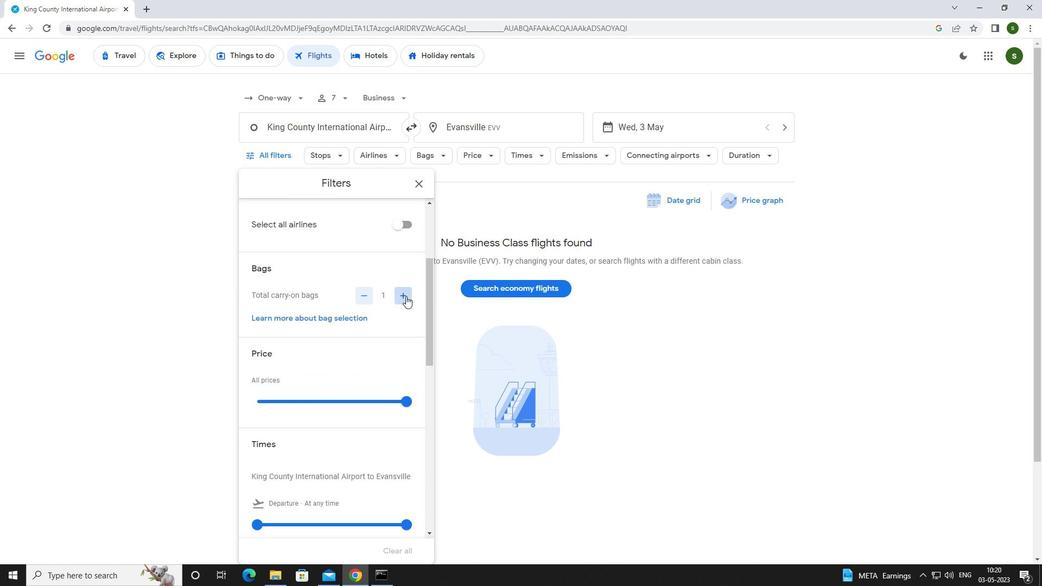 
Action: Mouse pressed left at (406, 296)
Screenshot: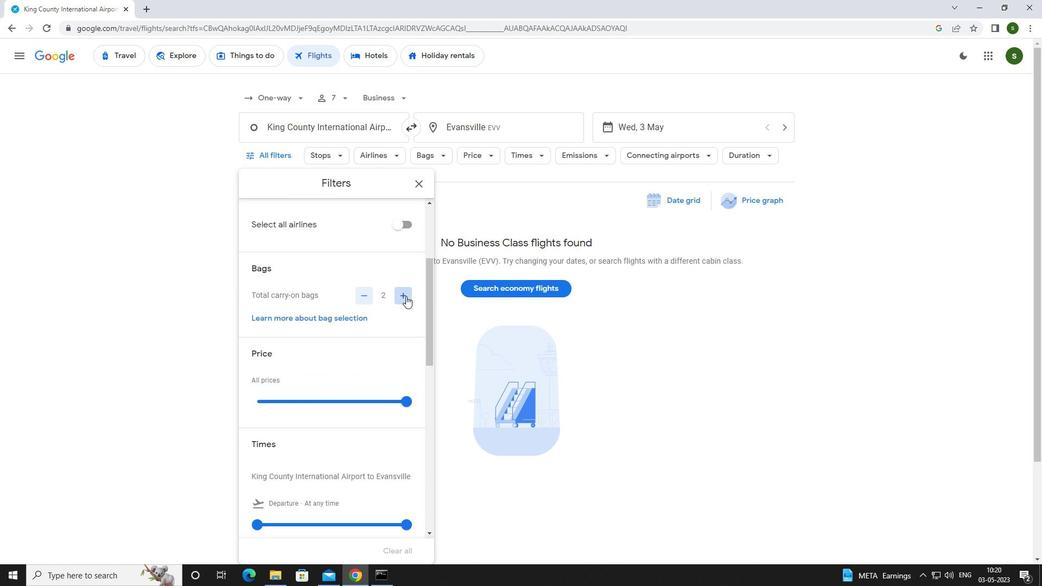 
Action: Mouse pressed left at (406, 296)
Screenshot: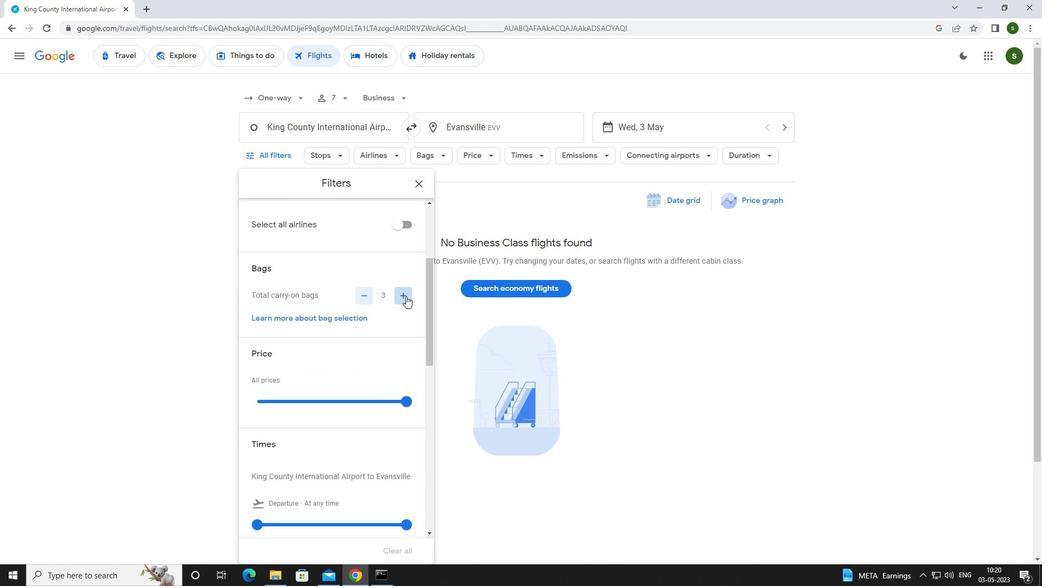
Action: Mouse pressed left at (406, 296)
Screenshot: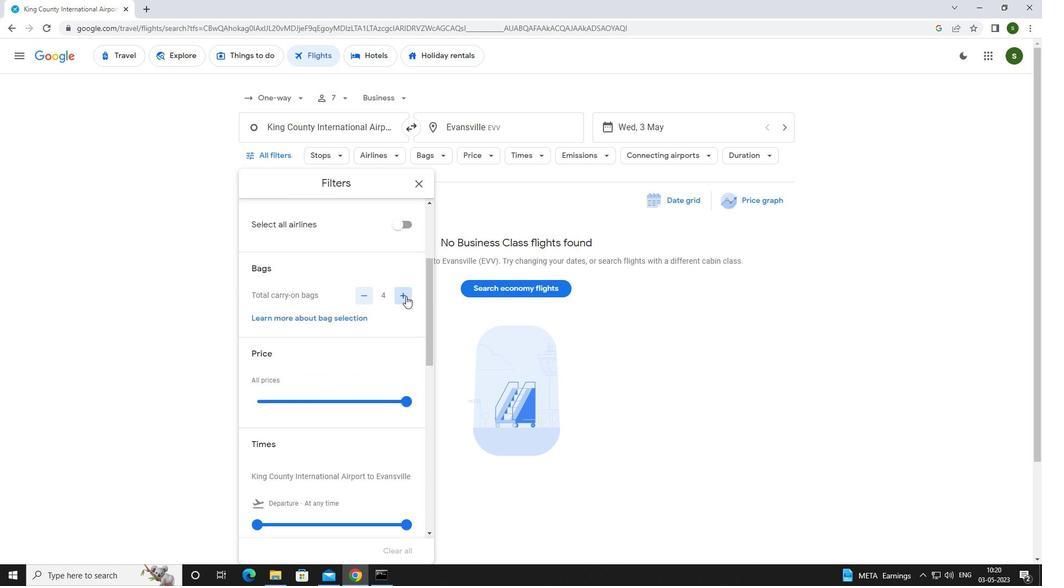 
Action: Mouse pressed left at (406, 296)
Screenshot: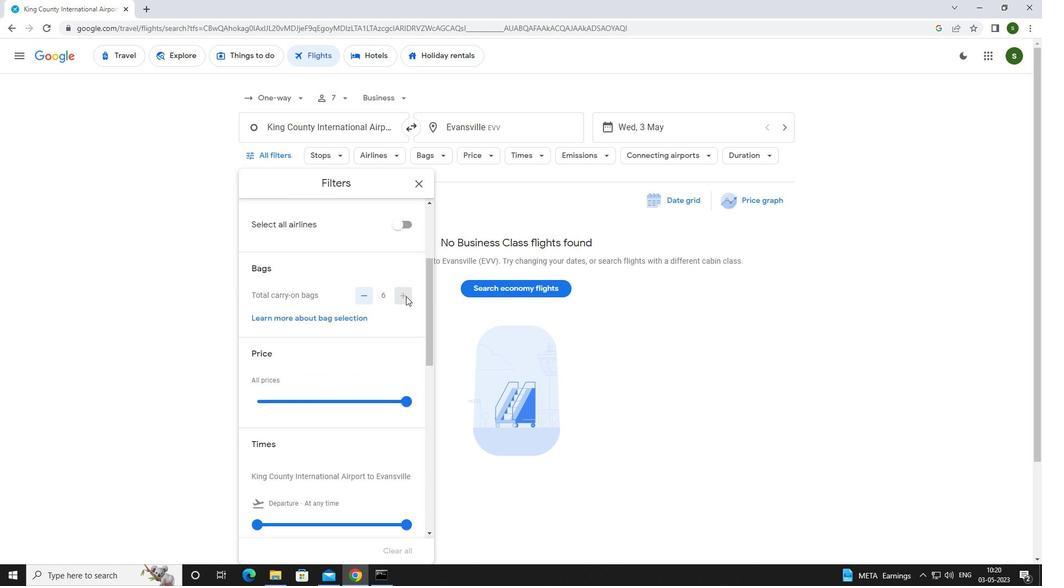 
Action: Mouse moved to (406, 296)
Screenshot: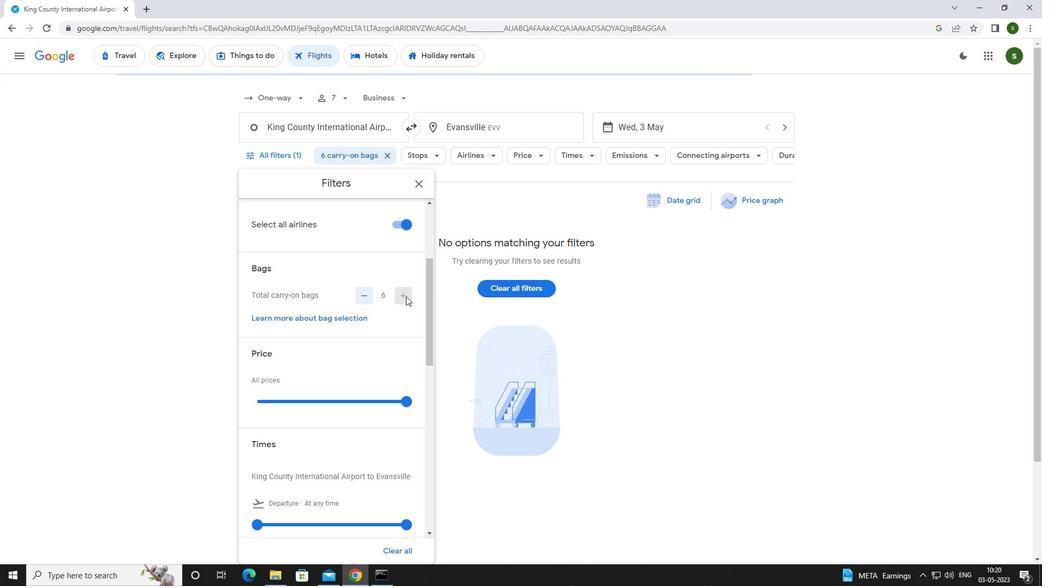 
Action: Mouse scrolled (406, 295) with delta (0, 0)
Screenshot: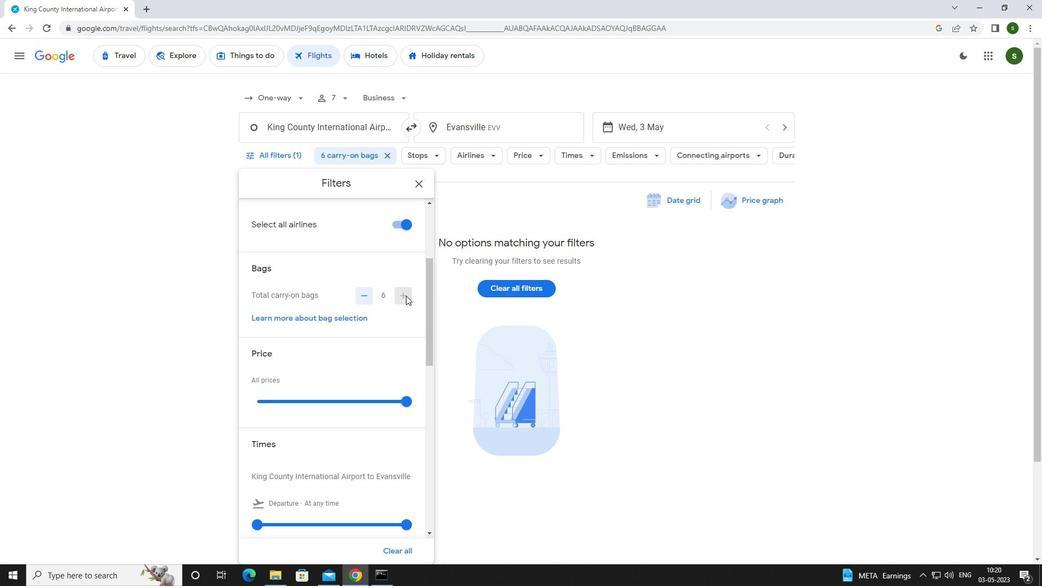 
Action: Mouse scrolled (406, 295) with delta (0, 0)
Screenshot: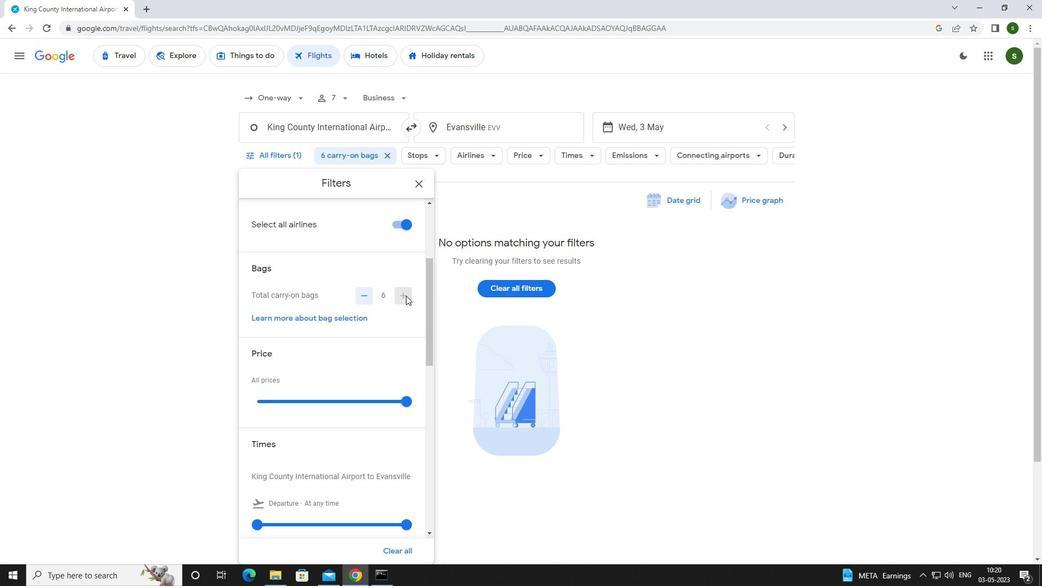 
Action: Mouse pressed left at (406, 296)
Screenshot: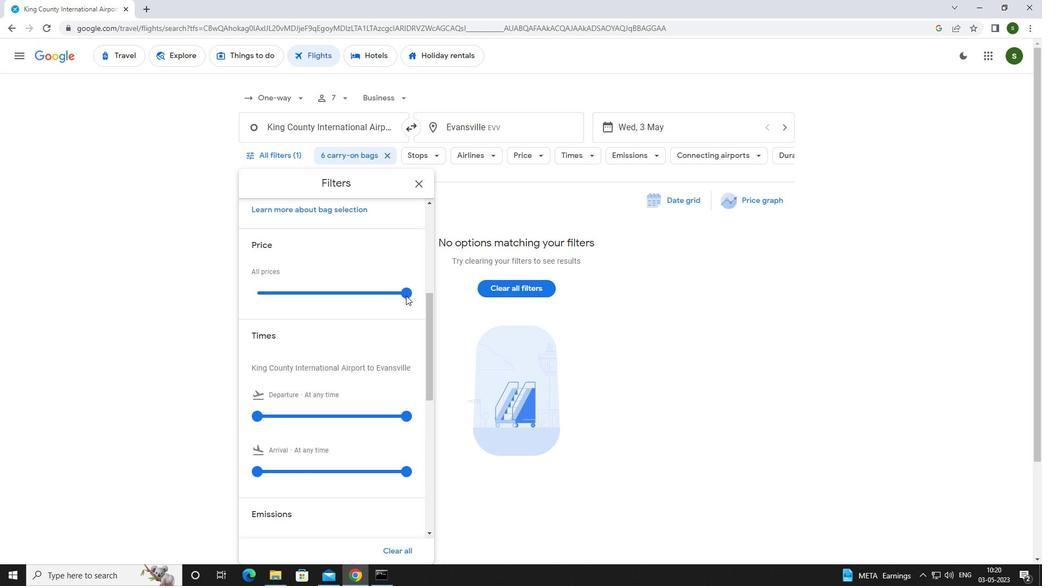 
Action: Mouse scrolled (406, 295) with delta (0, 0)
Screenshot: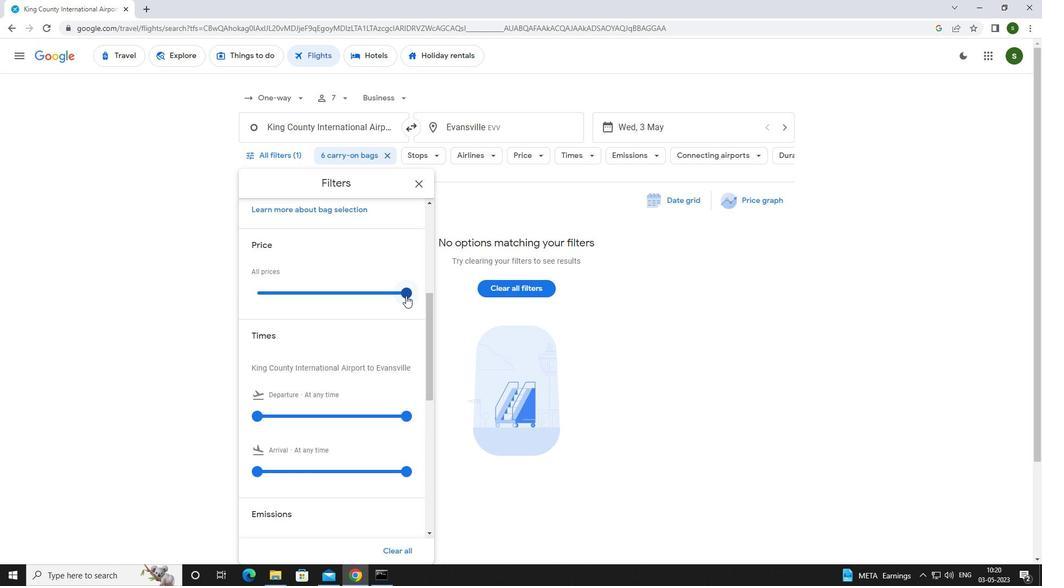 
Action: Mouse scrolled (406, 295) with delta (0, 0)
Screenshot: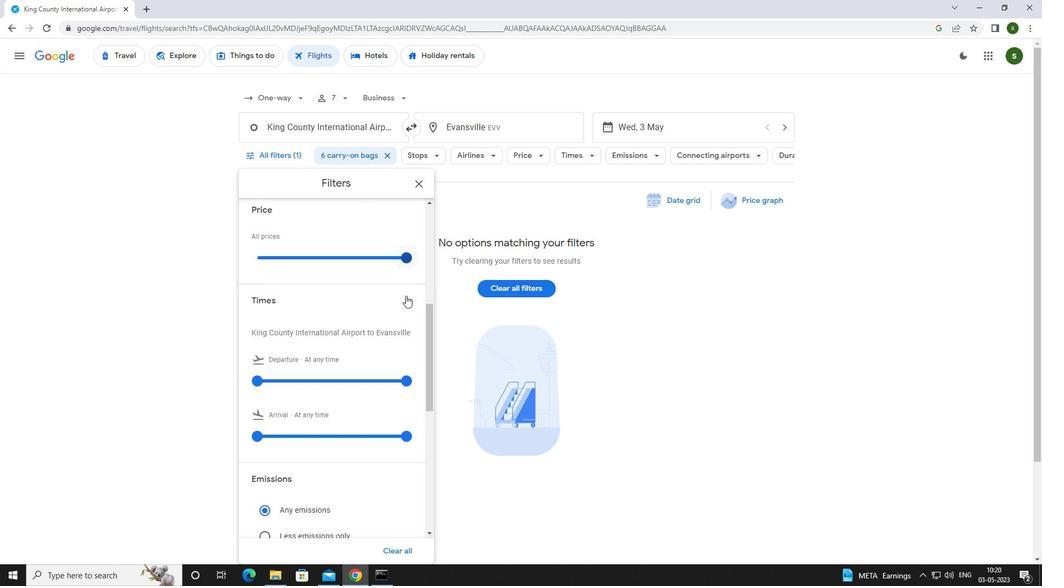 
Action: Mouse moved to (255, 306)
Screenshot: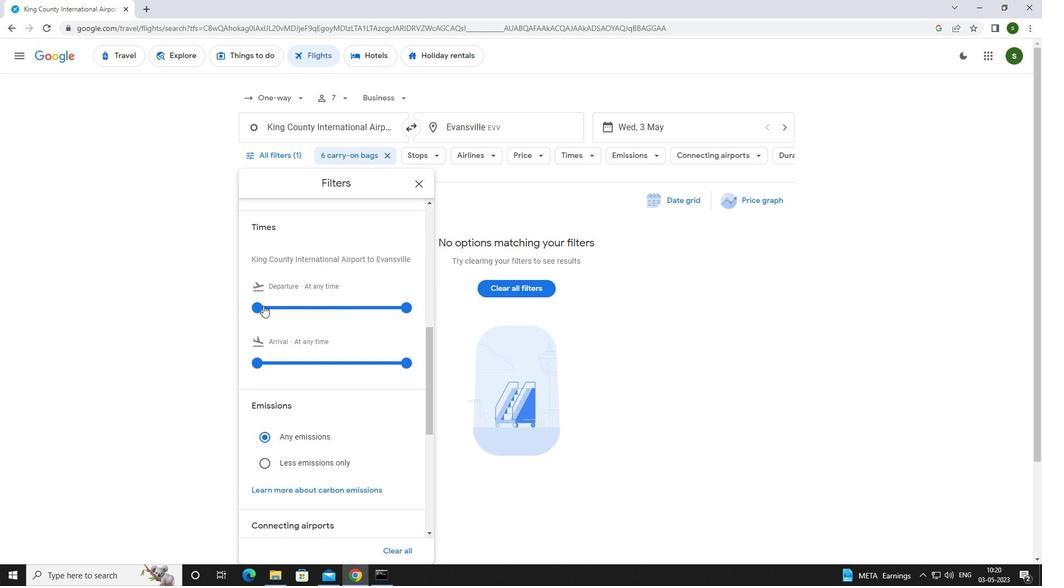 
Action: Mouse pressed left at (255, 306)
Screenshot: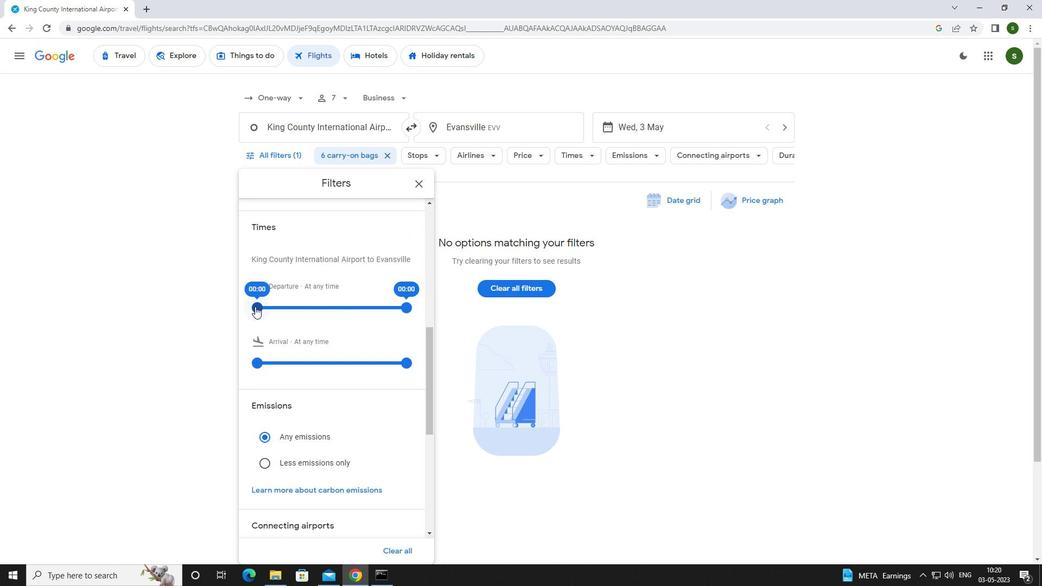 
Action: Mouse moved to (595, 335)
Screenshot: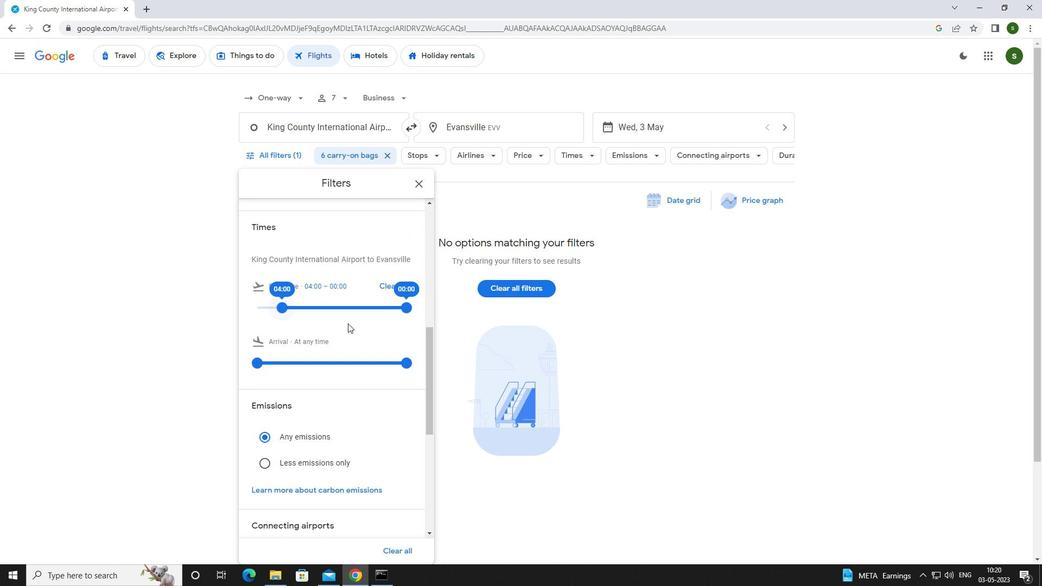 
Action: Mouse pressed left at (595, 335)
Screenshot: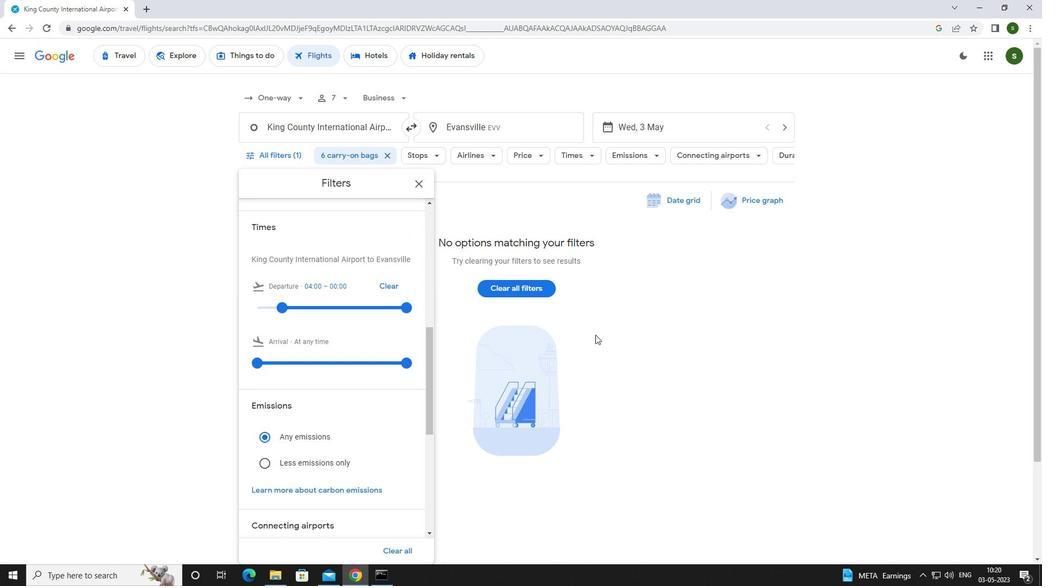 
